 Task: Find connections with filter location Cândido Mota with filter topic #Projectmanagements with filter profile language French with filter current company Moneycontrol.com with filter school Orissa University of Agriculture and Technology with filter industry Utilities with filter service category Typing with filter keywords title Fast Food Worker
Action: Mouse moved to (514, 138)
Screenshot: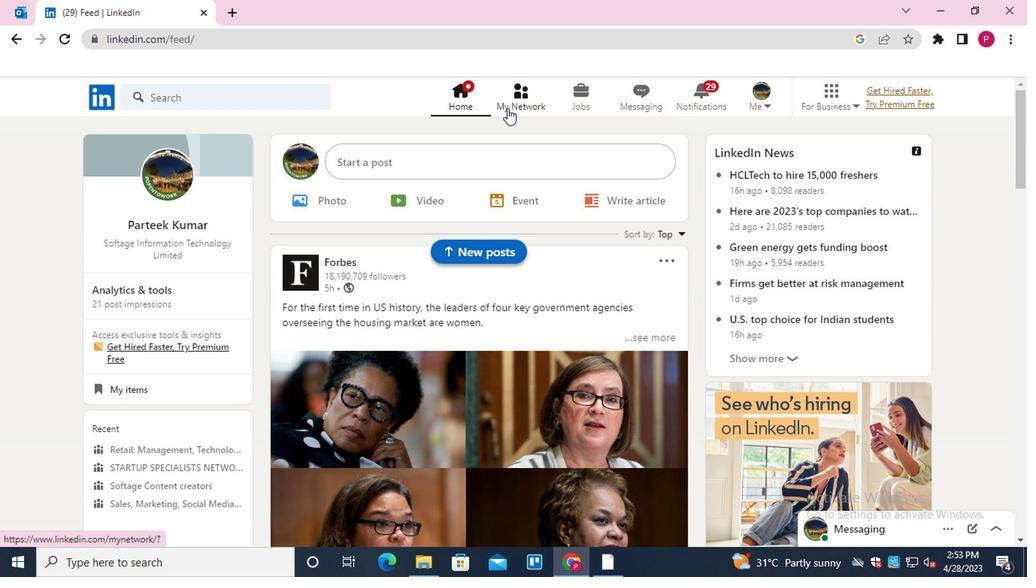 
Action: Mouse pressed left at (514, 138)
Screenshot: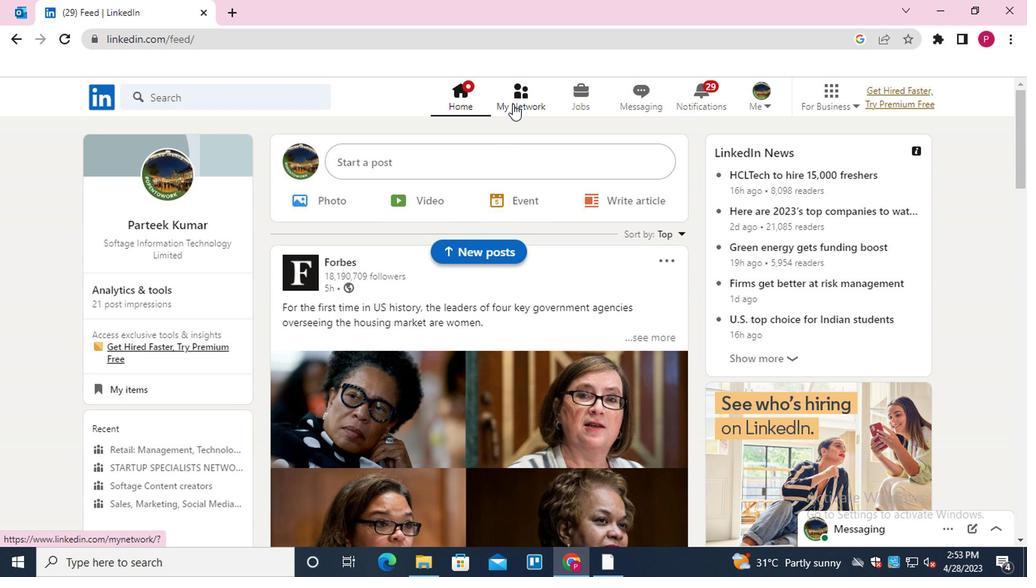 
Action: Mouse moved to (288, 207)
Screenshot: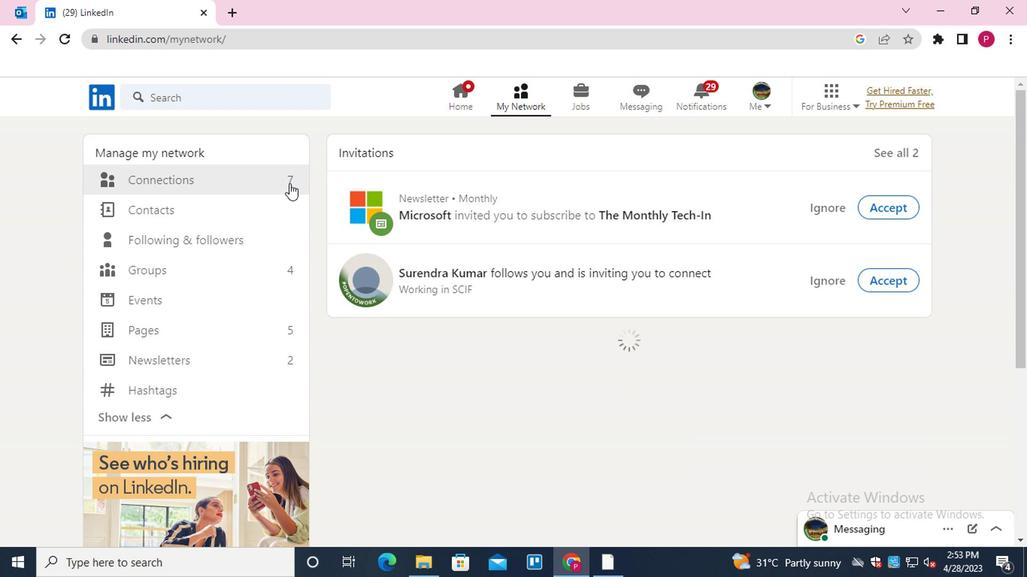 
Action: Mouse pressed left at (288, 207)
Screenshot: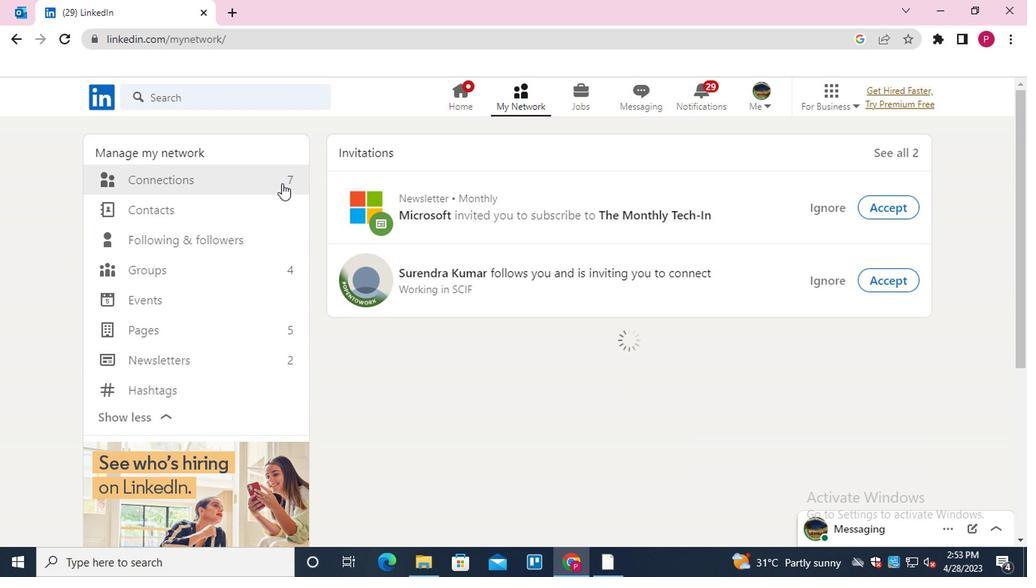 
Action: Mouse moved to (629, 201)
Screenshot: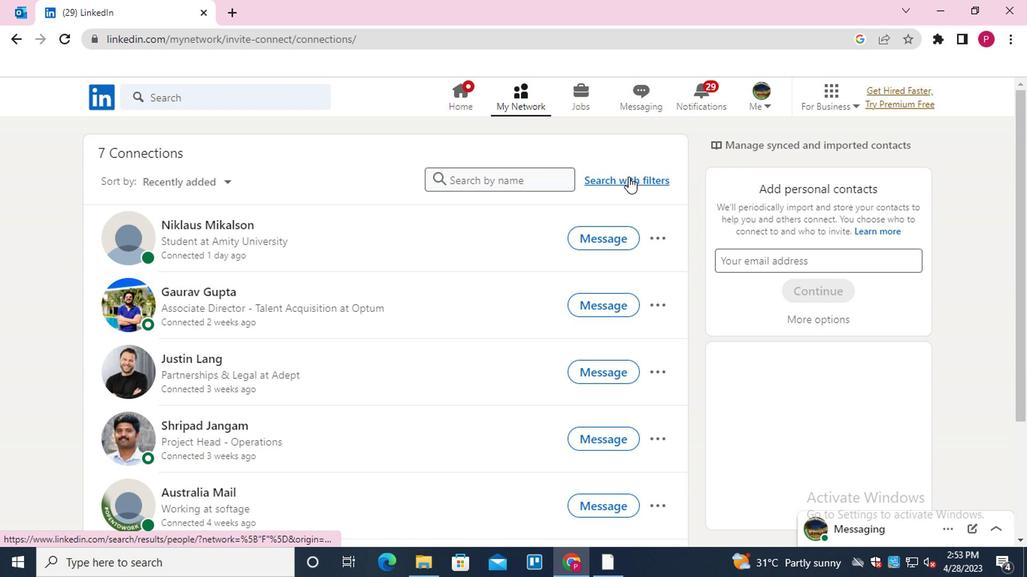
Action: Mouse pressed left at (629, 201)
Screenshot: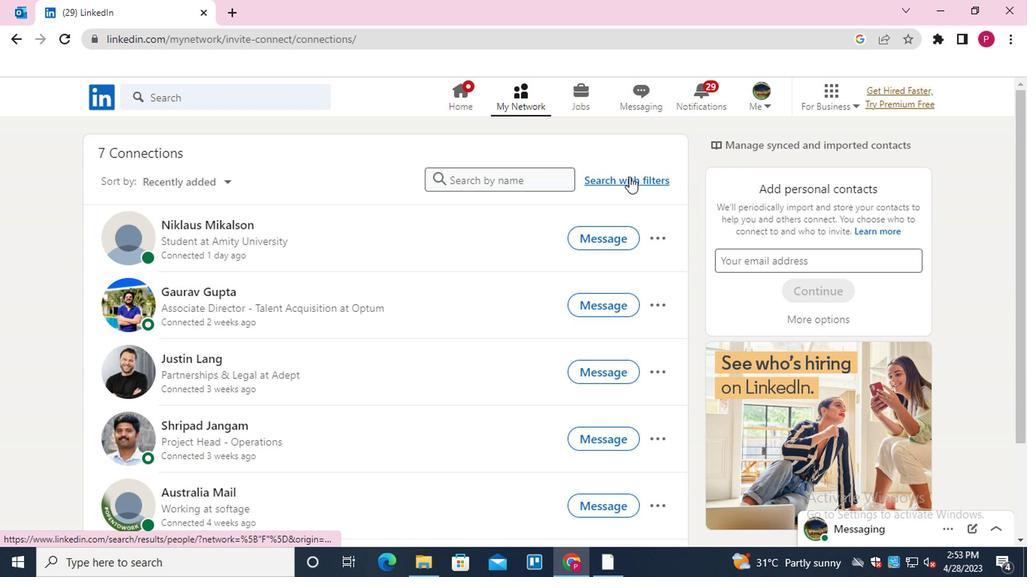 
Action: Key pressed <Key.shift><Key.shift><Key.shift><Key.shift><Key.shift><Key.shift><Key.shift><Key.shift><Key.shift><Key.shift><Key.shift><Key.shift>
Screenshot: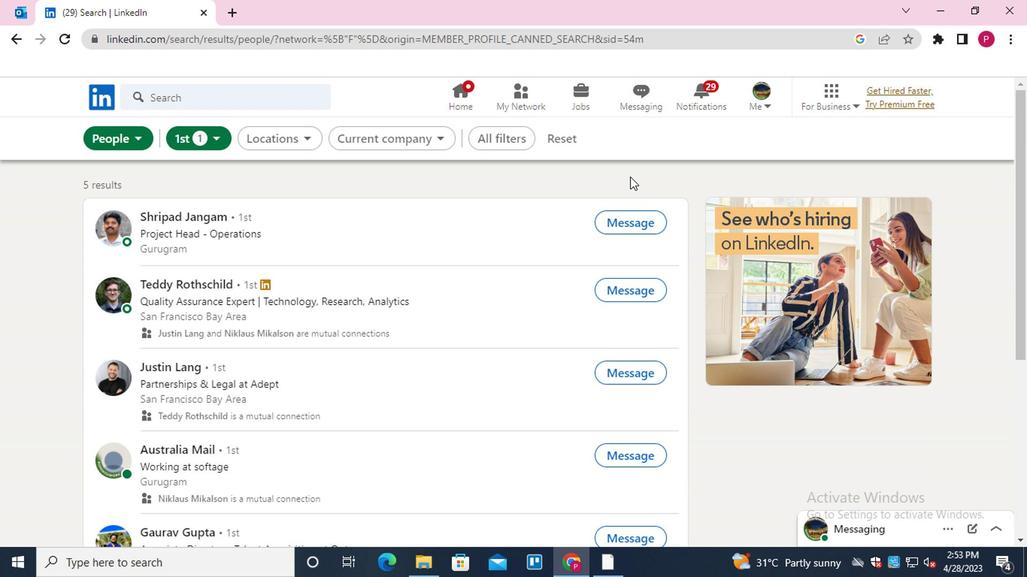 
Action: Mouse moved to (562, 165)
Screenshot: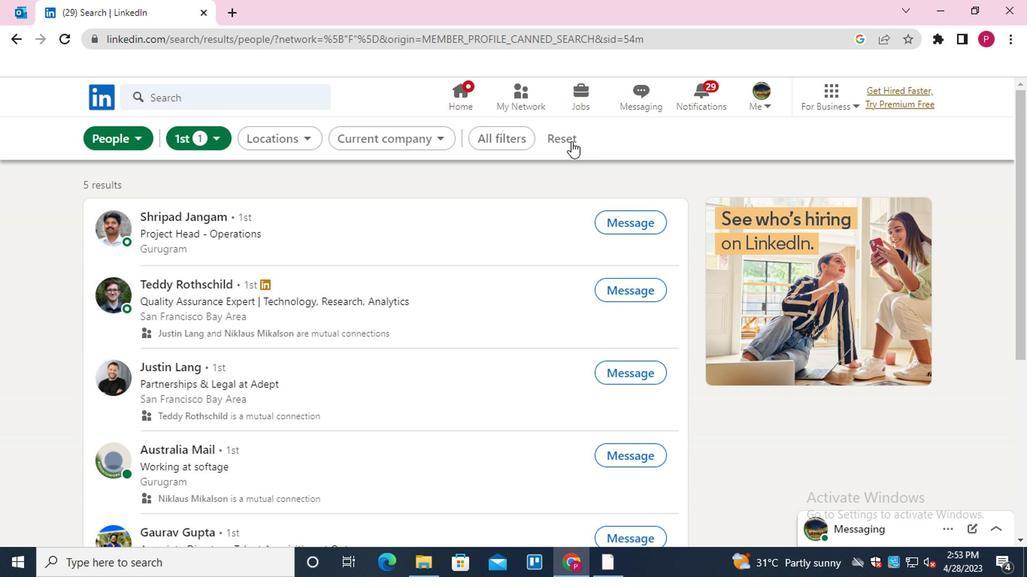 
Action: Mouse pressed left at (562, 165)
Screenshot: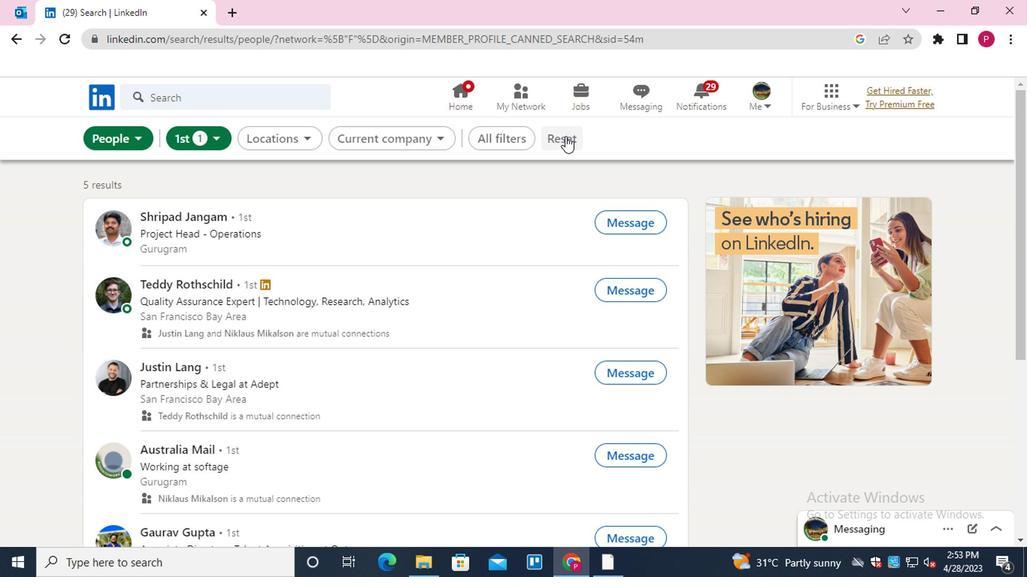 
Action: Mouse moved to (542, 170)
Screenshot: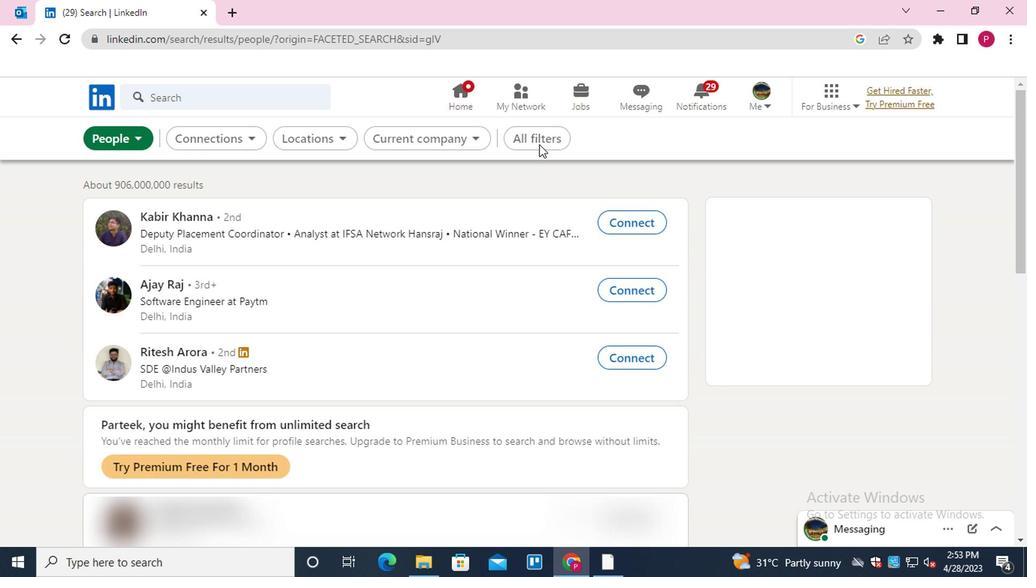 
Action: Mouse pressed left at (542, 170)
Screenshot: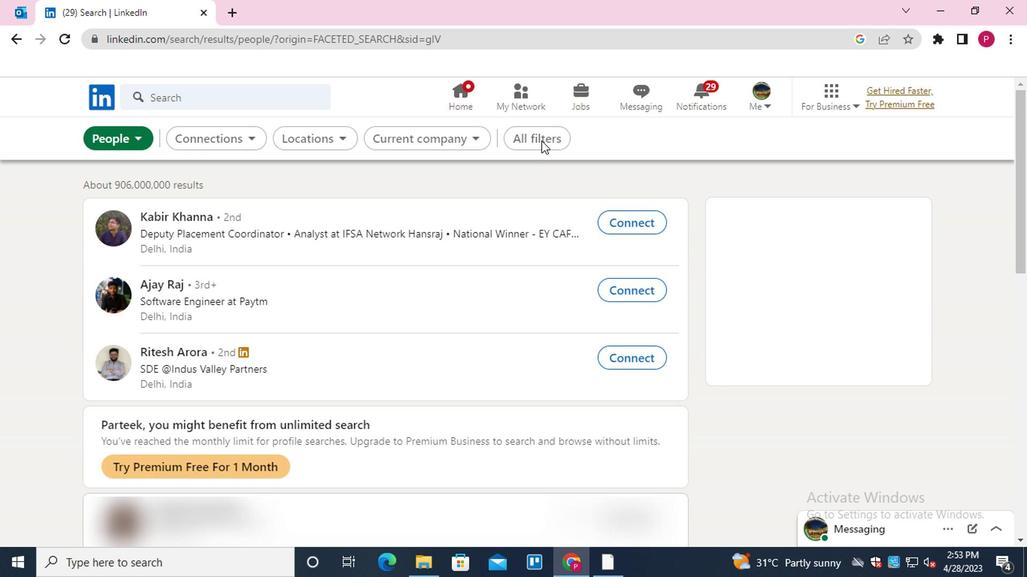 
Action: Mouse moved to (694, 344)
Screenshot: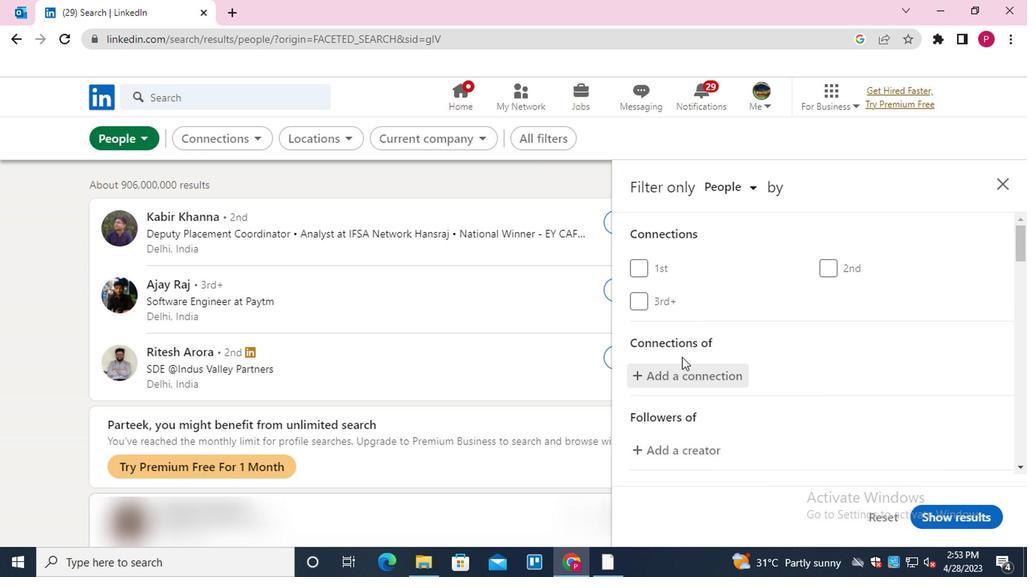 
Action: Mouse scrolled (694, 343) with delta (0, 0)
Screenshot: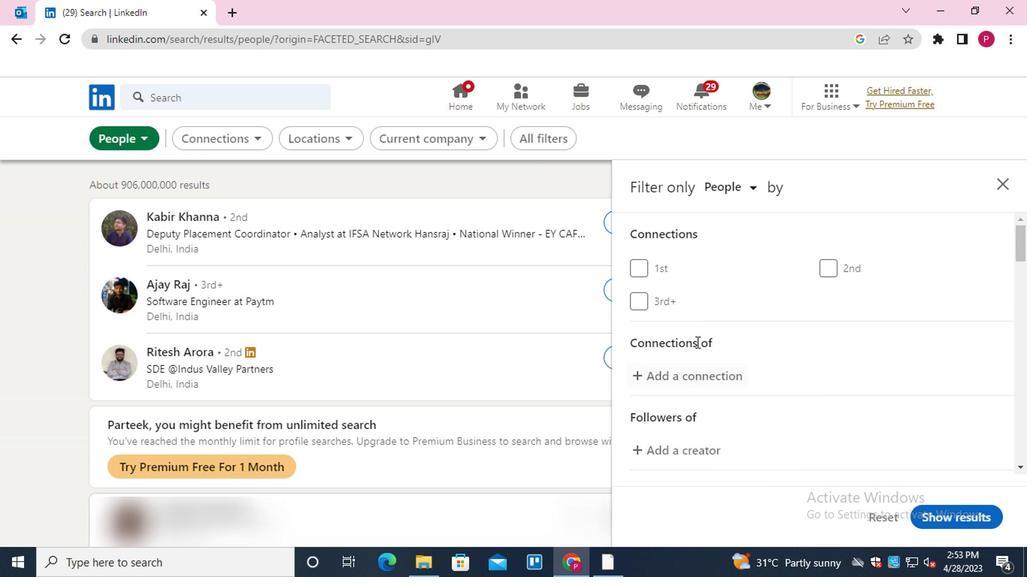 
Action: Mouse scrolled (694, 343) with delta (0, 0)
Screenshot: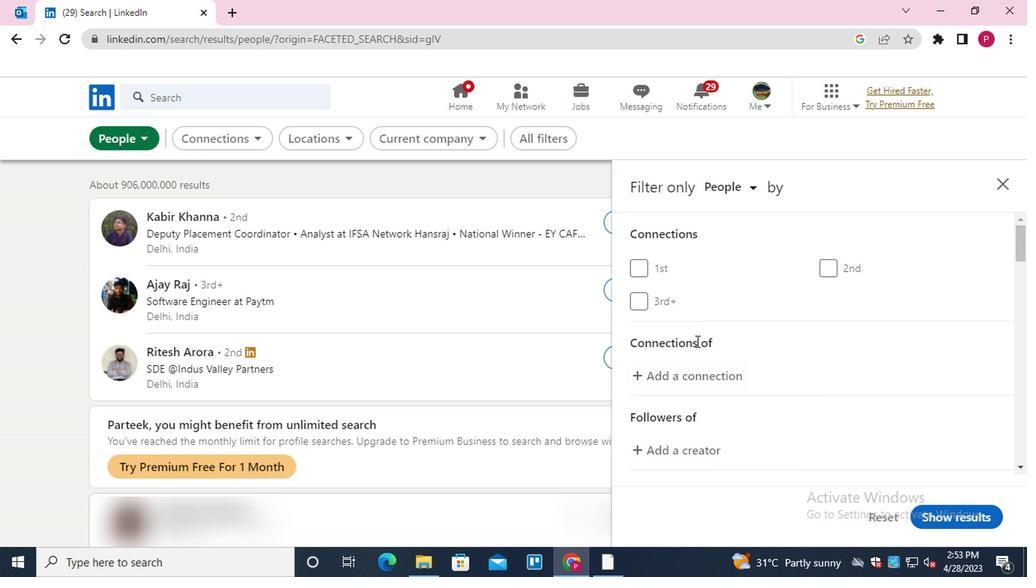 
Action: Mouse moved to (697, 344)
Screenshot: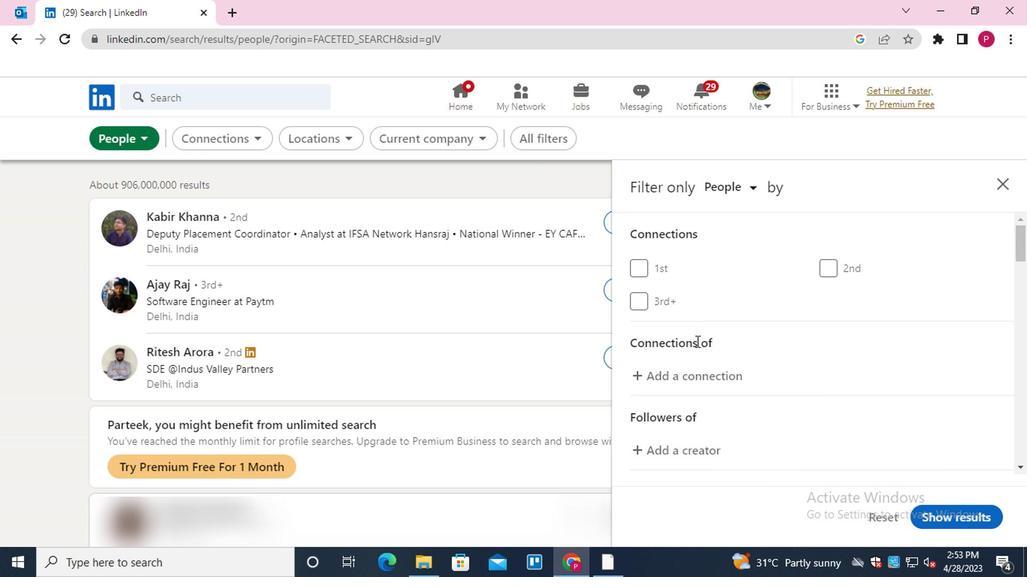
Action: Mouse scrolled (697, 343) with delta (0, 0)
Screenshot: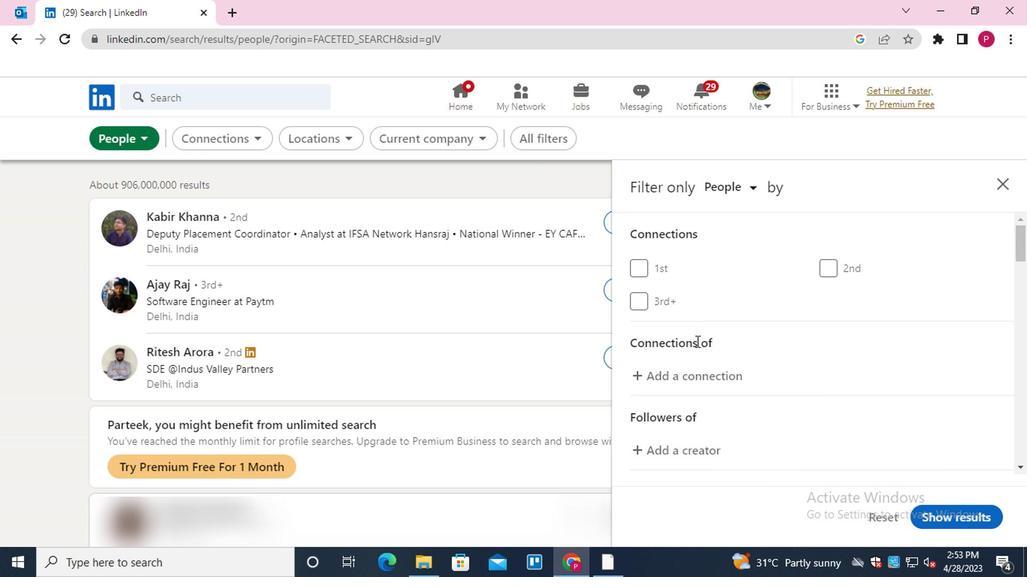 
Action: Mouse moved to (900, 367)
Screenshot: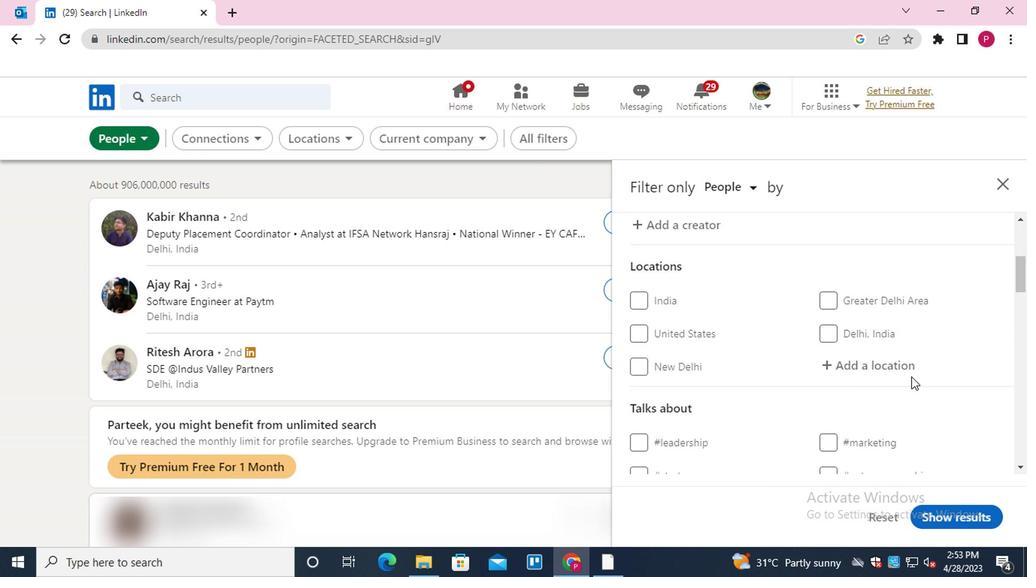 
Action: Mouse pressed left at (900, 367)
Screenshot: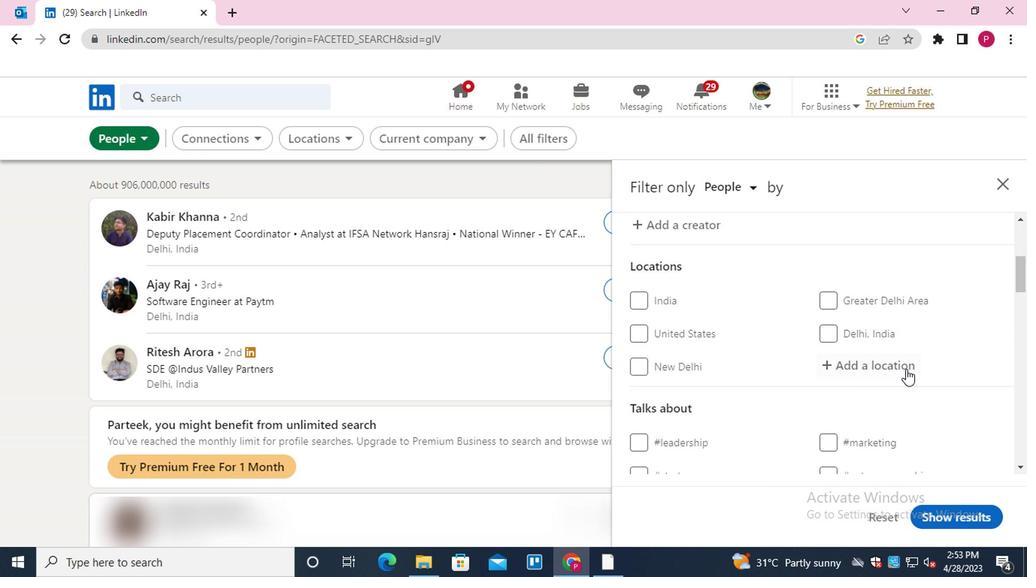 
Action: Key pressed <Key.shift><Key.shift><Key.shift><Key.shift><Key.shift><Key.shift><Key.shift>CANDIDO<Key.down><Key.down><Key.down><Key.enter>
Screenshot: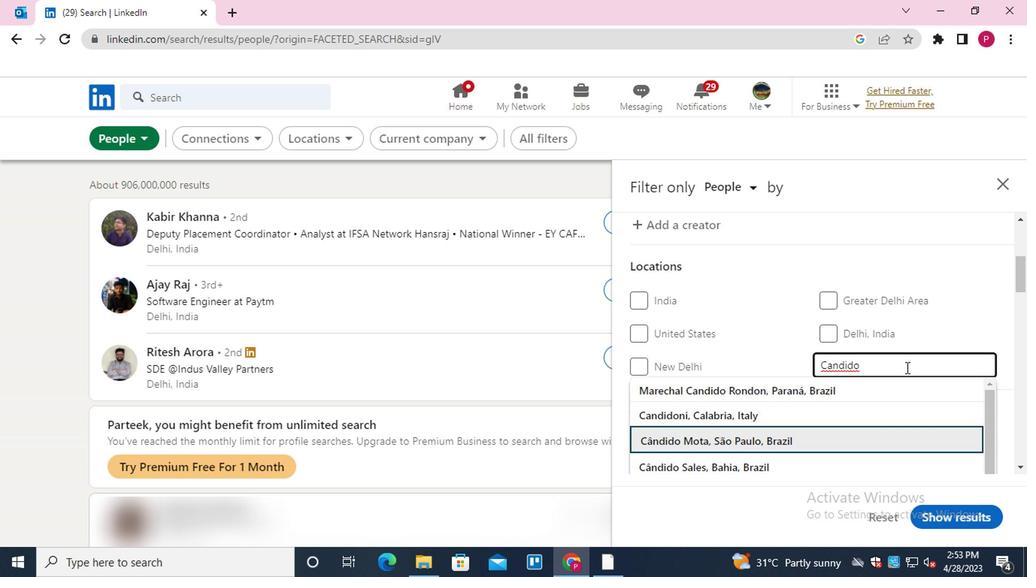 
Action: Mouse moved to (858, 364)
Screenshot: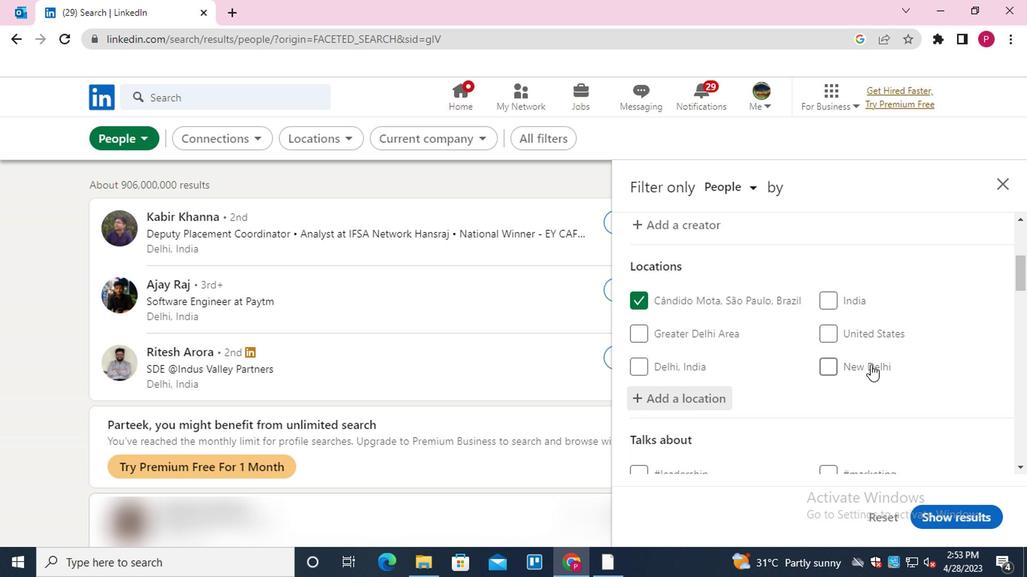 
Action: Mouse scrolled (858, 363) with delta (0, 0)
Screenshot: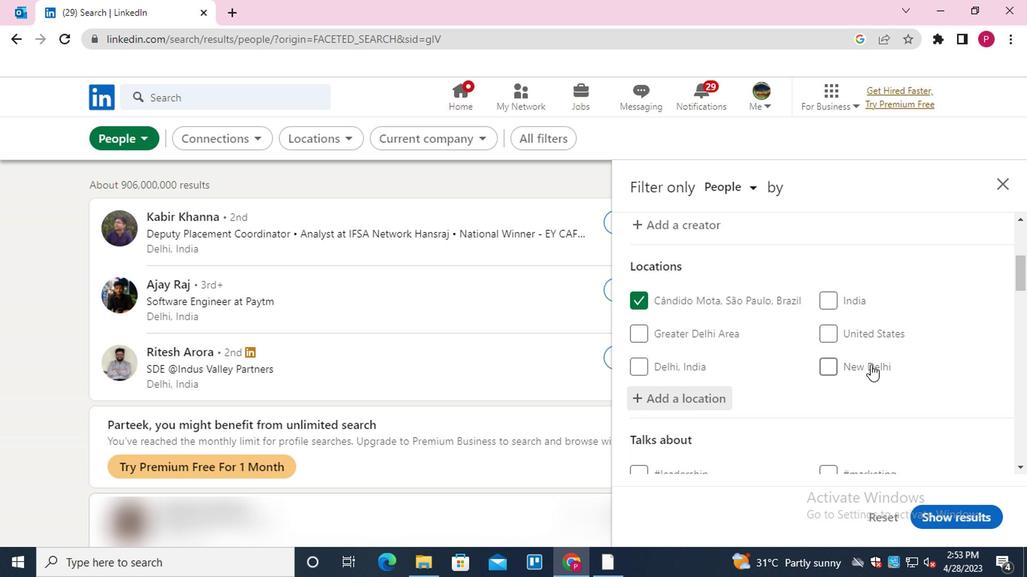 
Action: Mouse moved to (853, 363)
Screenshot: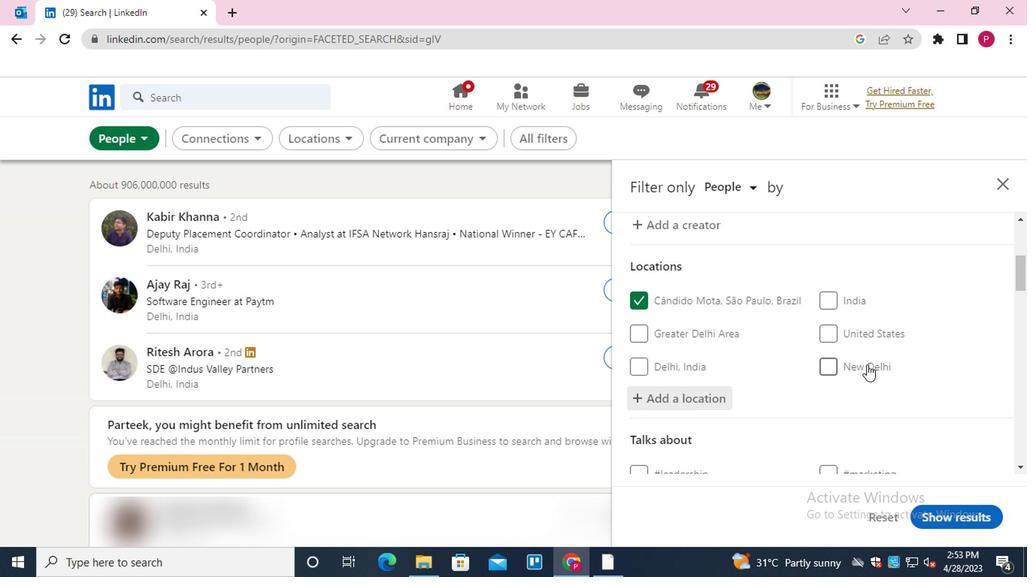 
Action: Mouse scrolled (853, 363) with delta (0, 0)
Screenshot: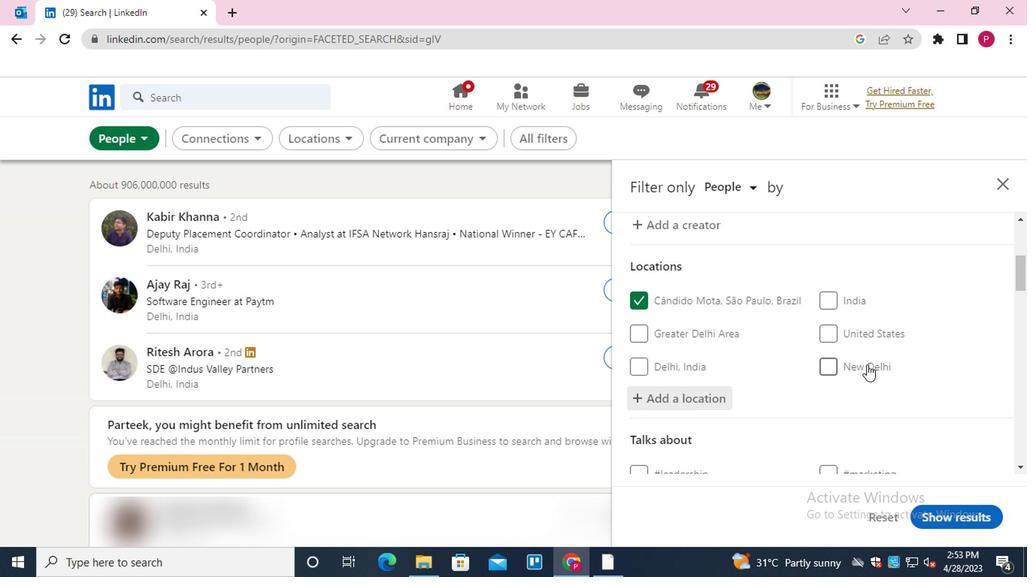 
Action: Mouse moved to (844, 359)
Screenshot: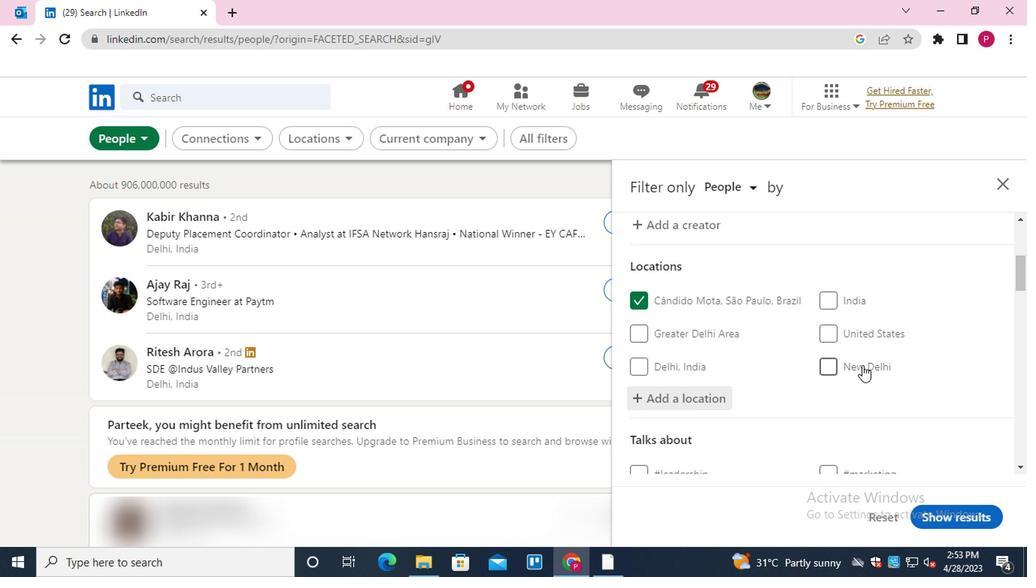 
Action: Mouse scrolled (844, 358) with delta (0, 0)
Screenshot: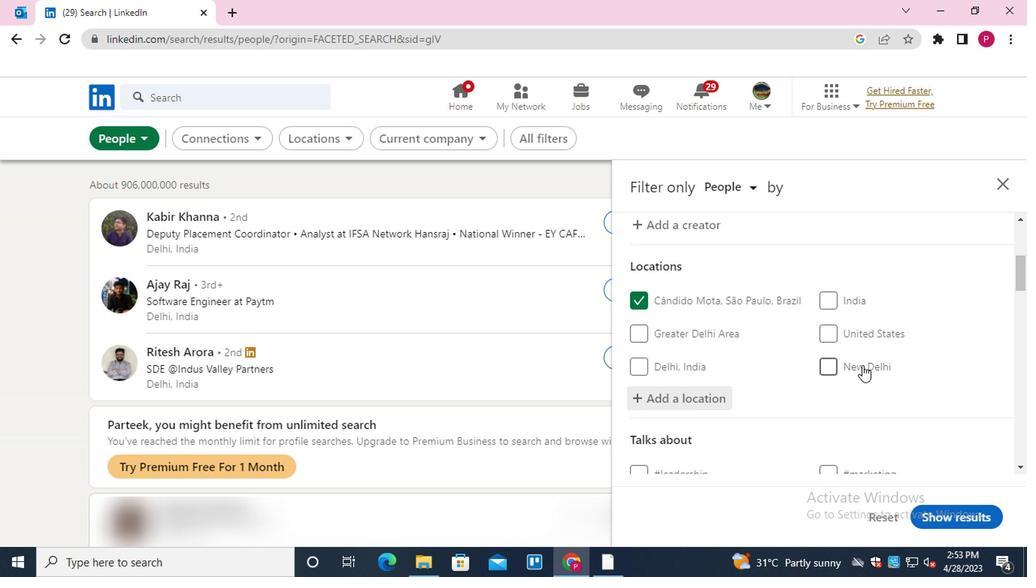 
Action: Mouse moved to (844, 317)
Screenshot: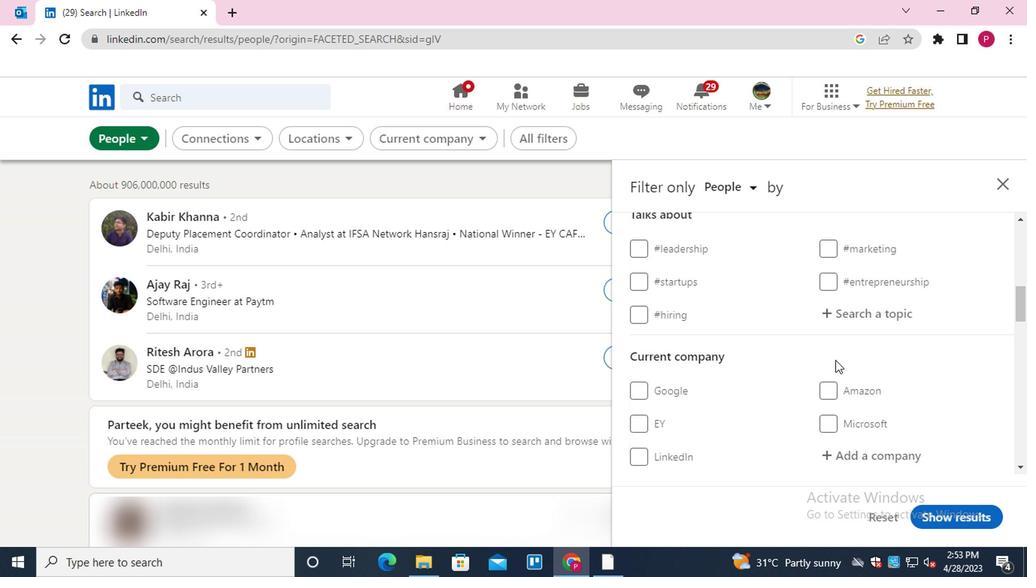
Action: Mouse pressed left at (844, 317)
Screenshot: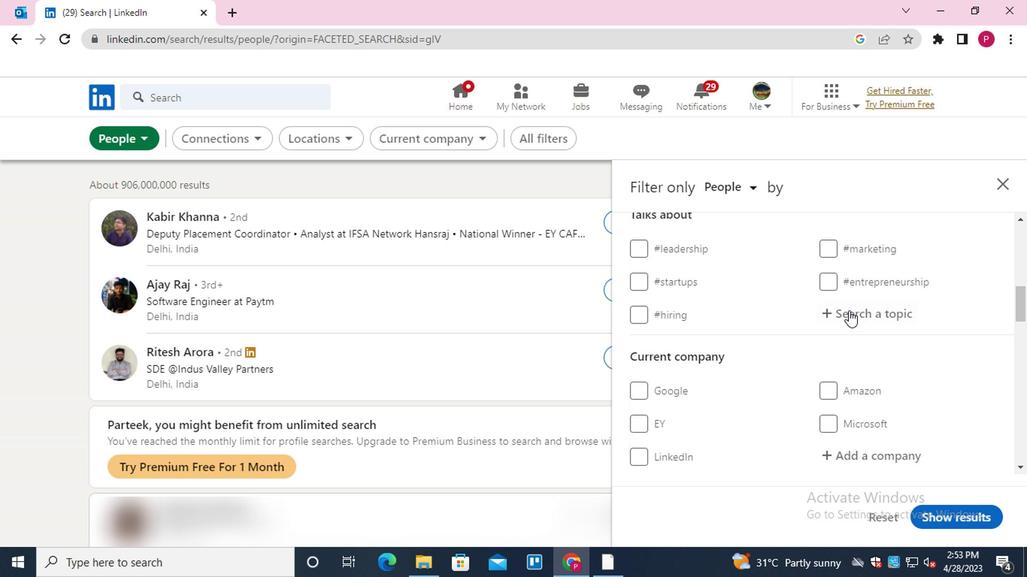 
Action: Key pressed PROJECT<Key.down><Key.down><Key.enter>
Screenshot: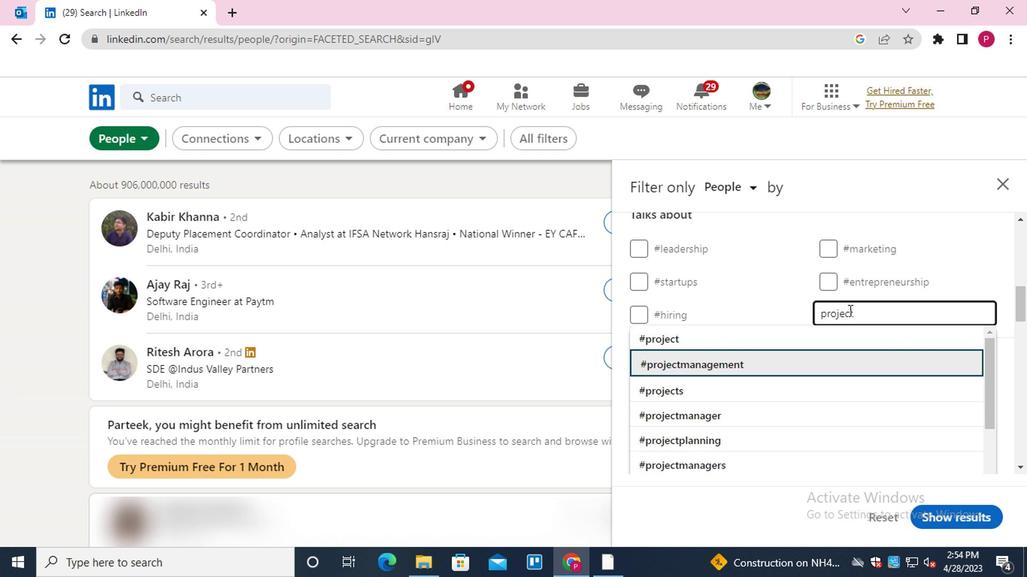 
Action: Mouse moved to (822, 336)
Screenshot: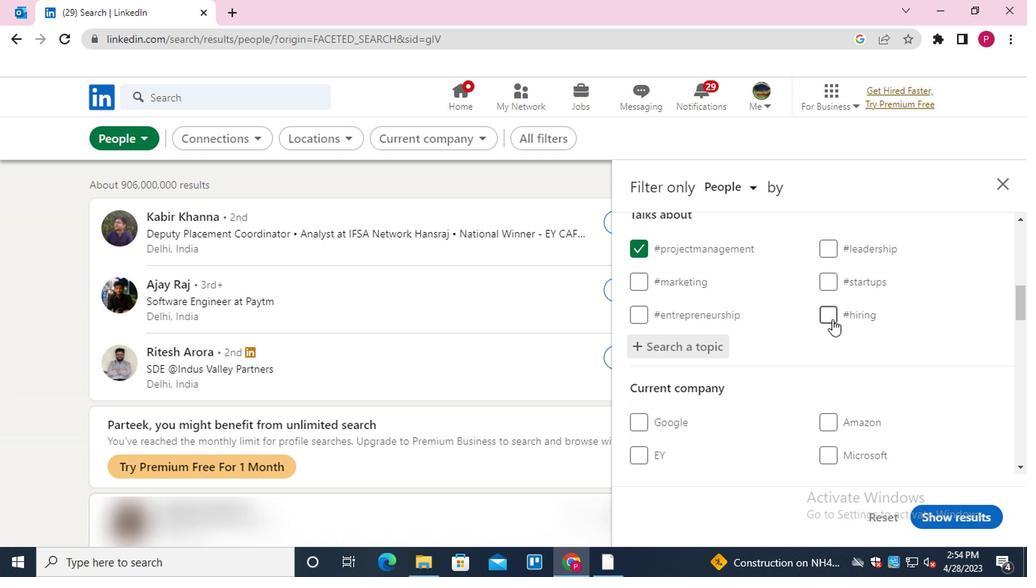 
Action: Mouse scrolled (822, 335) with delta (0, -1)
Screenshot: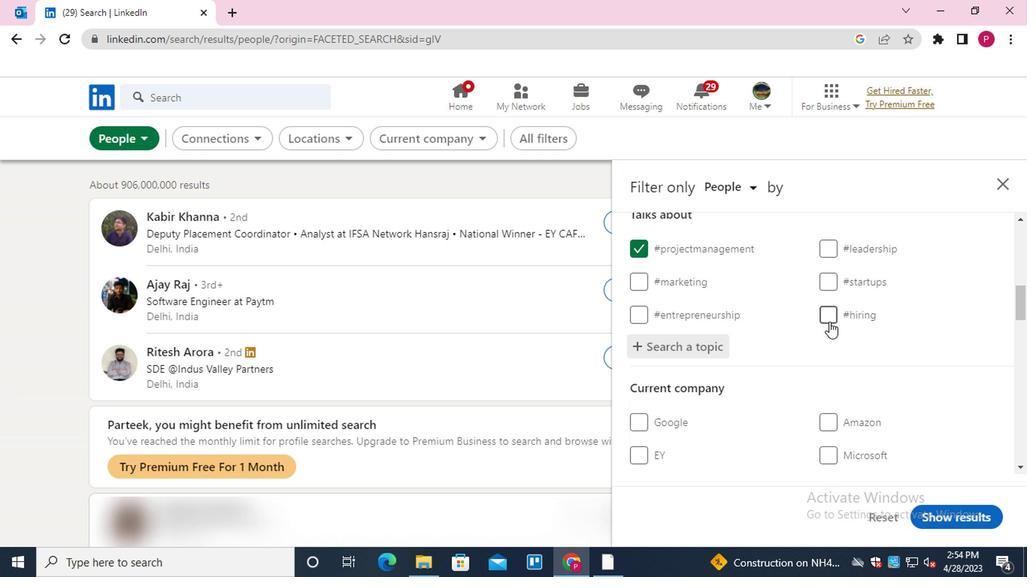
Action: Mouse scrolled (822, 335) with delta (0, -1)
Screenshot: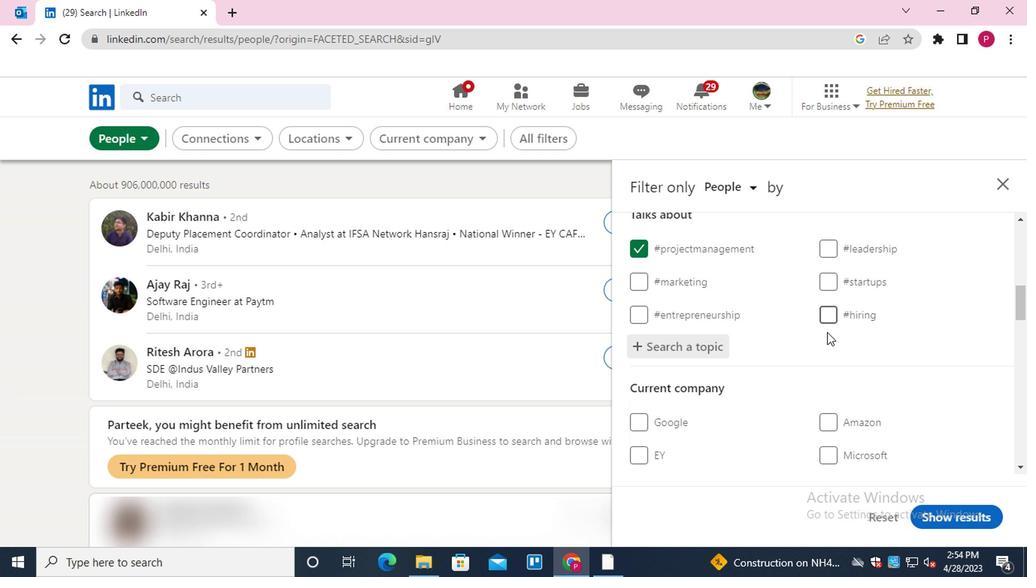 
Action: Mouse moved to (803, 341)
Screenshot: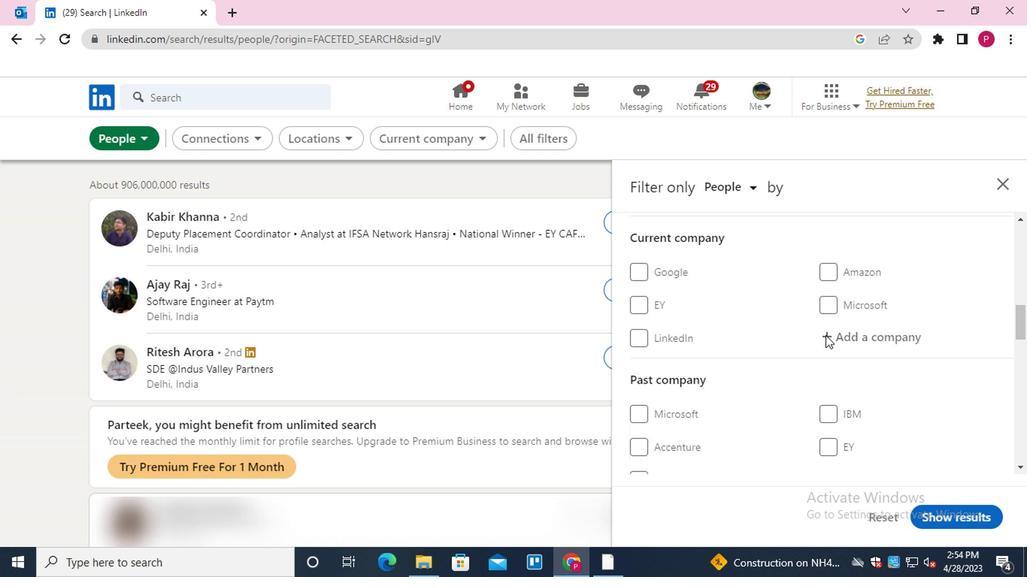 
Action: Mouse scrolled (803, 340) with delta (0, 0)
Screenshot: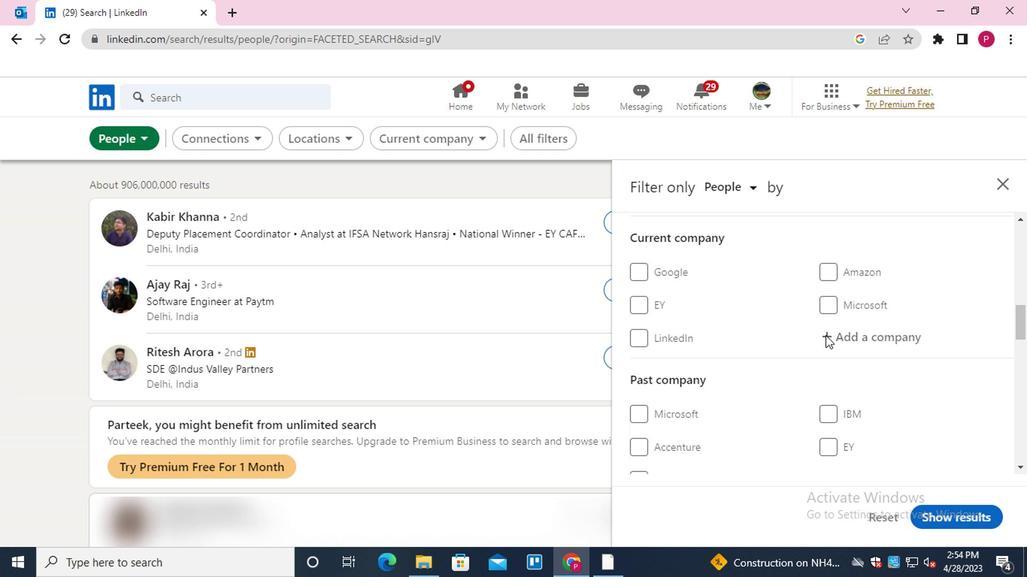 
Action: Mouse scrolled (803, 340) with delta (0, 0)
Screenshot: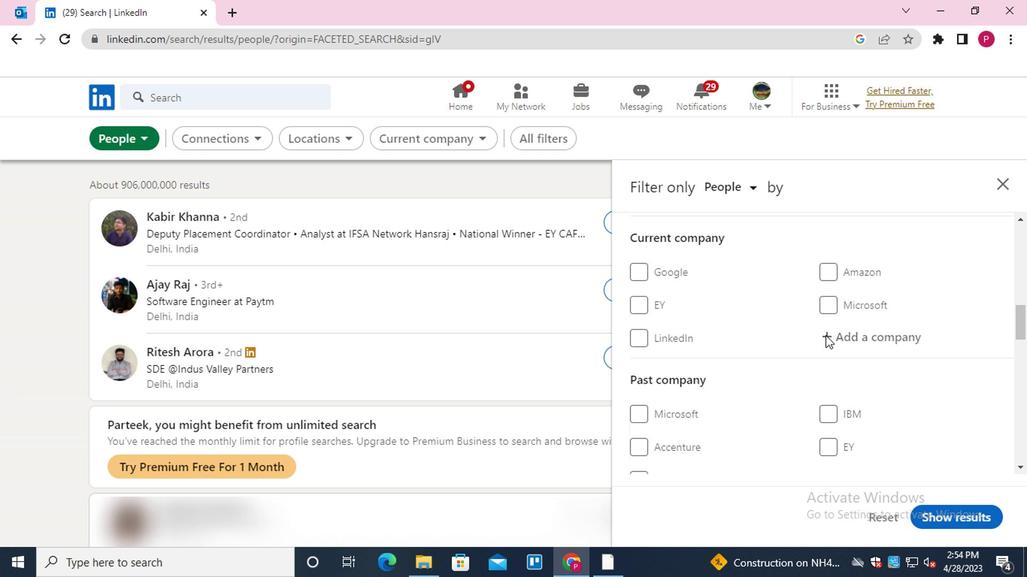 
Action: Mouse scrolled (803, 340) with delta (0, 0)
Screenshot: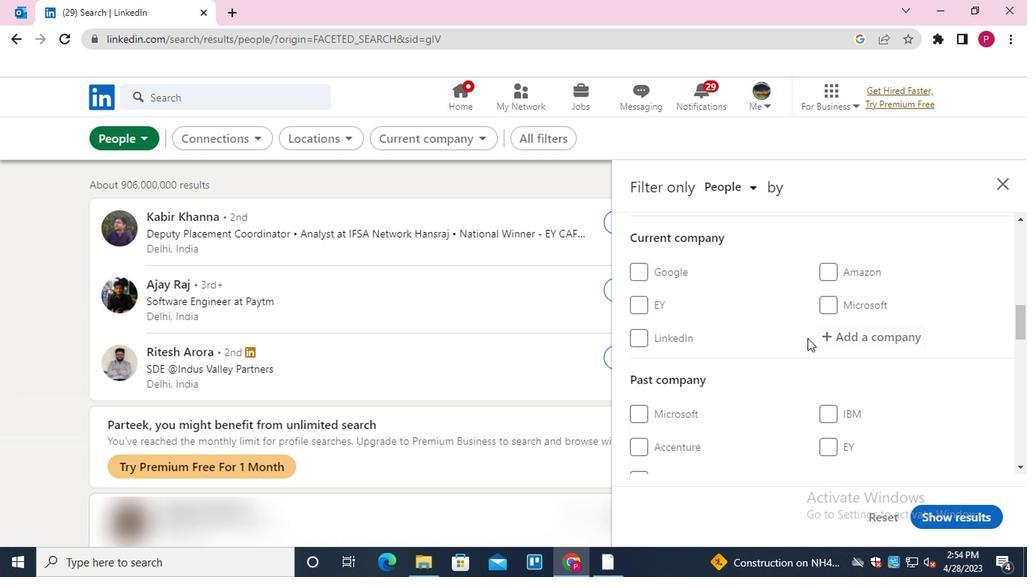 
Action: Mouse scrolled (803, 340) with delta (0, 0)
Screenshot: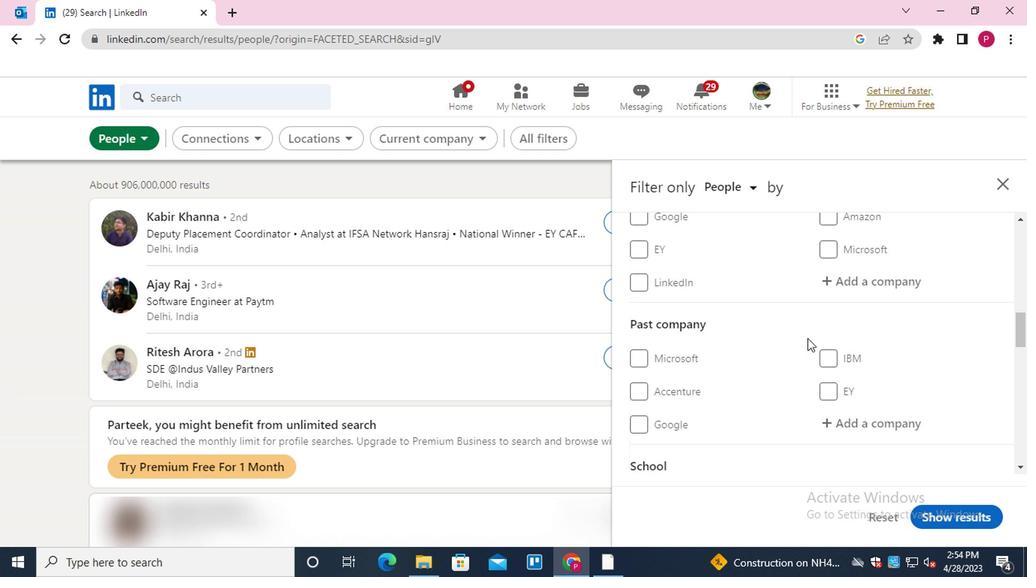 
Action: Mouse scrolled (803, 340) with delta (0, 0)
Screenshot: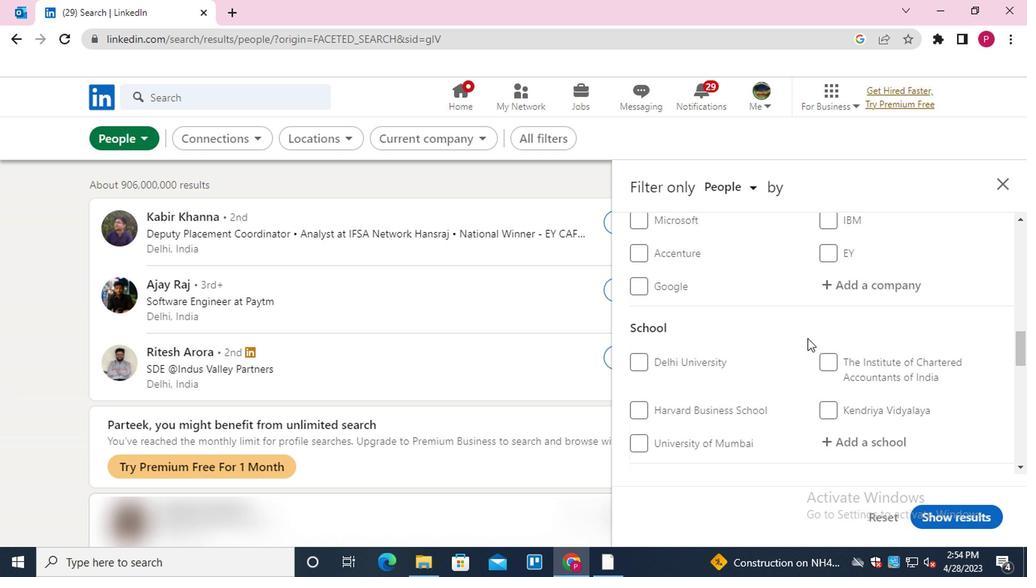 
Action: Mouse scrolled (803, 340) with delta (0, 0)
Screenshot: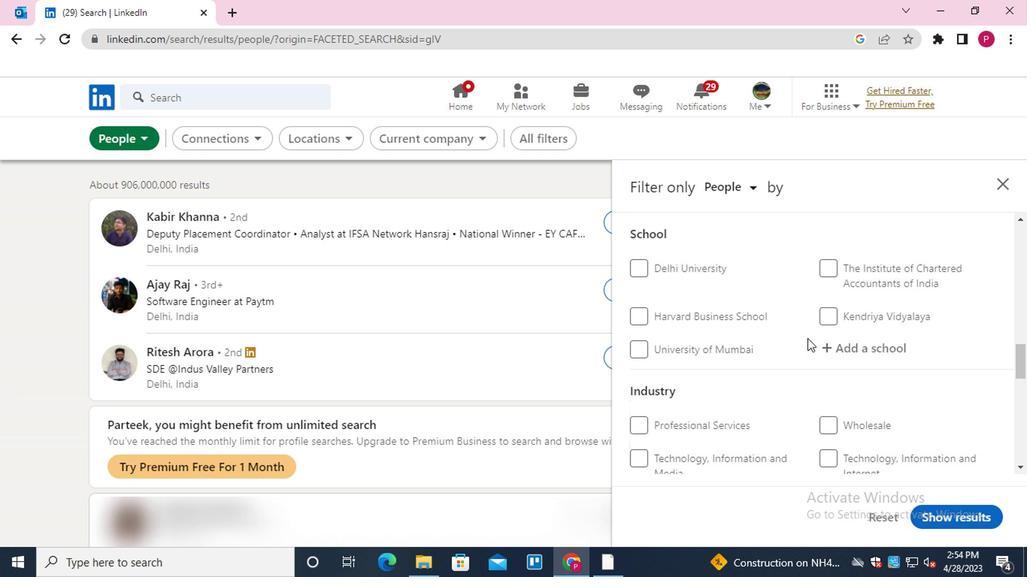 
Action: Mouse moved to (757, 357)
Screenshot: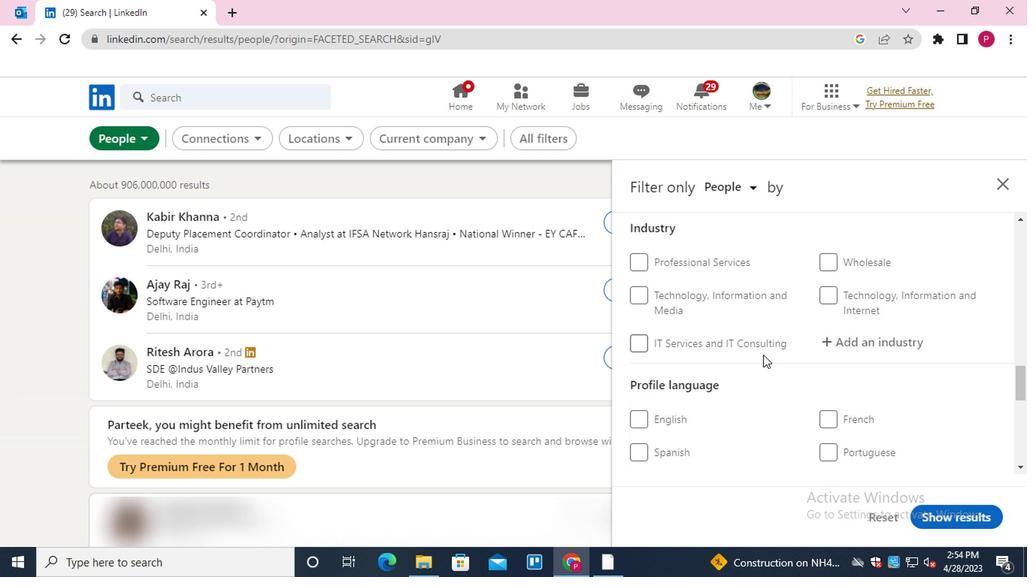 
Action: Mouse scrolled (757, 356) with delta (0, -1)
Screenshot: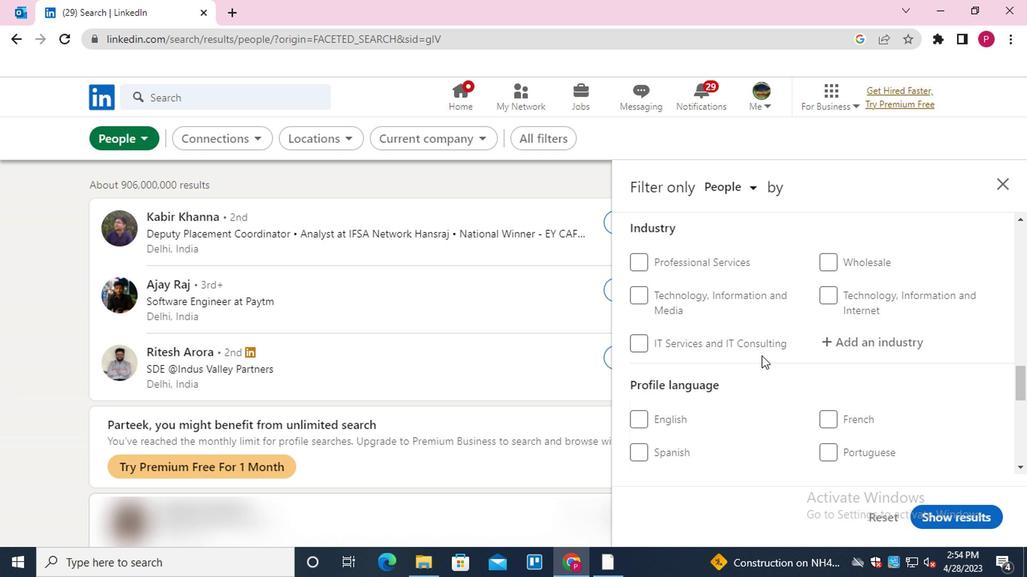 
Action: Mouse moved to (756, 357)
Screenshot: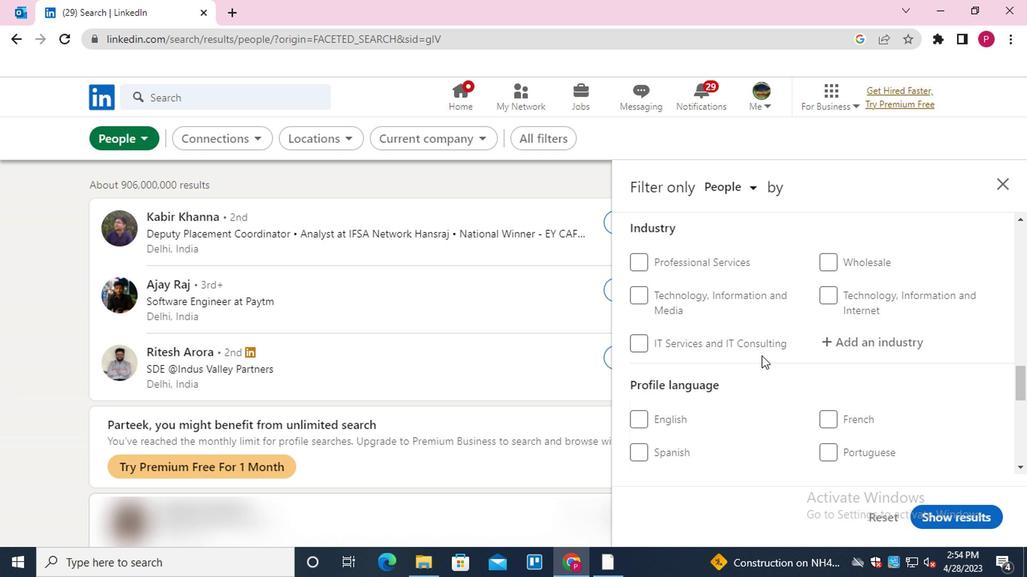 
Action: Mouse scrolled (756, 357) with delta (0, 0)
Screenshot: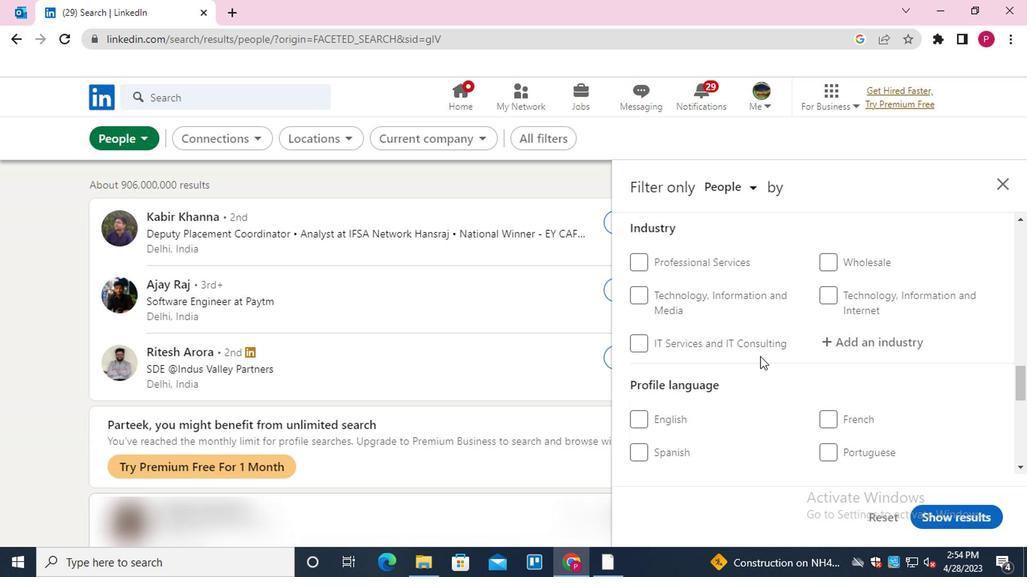 
Action: Mouse moved to (821, 280)
Screenshot: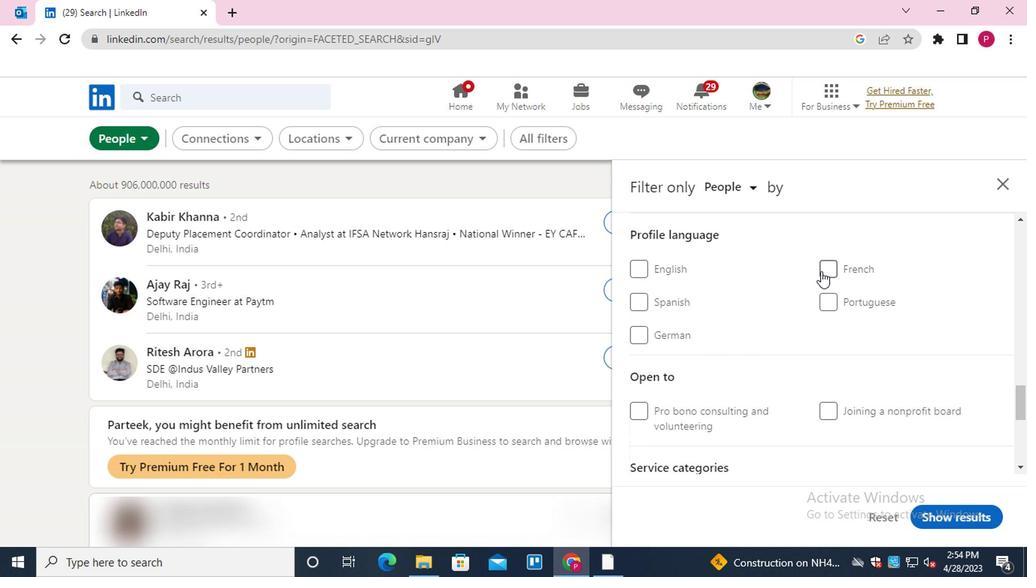 
Action: Mouse pressed left at (821, 280)
Screenshot: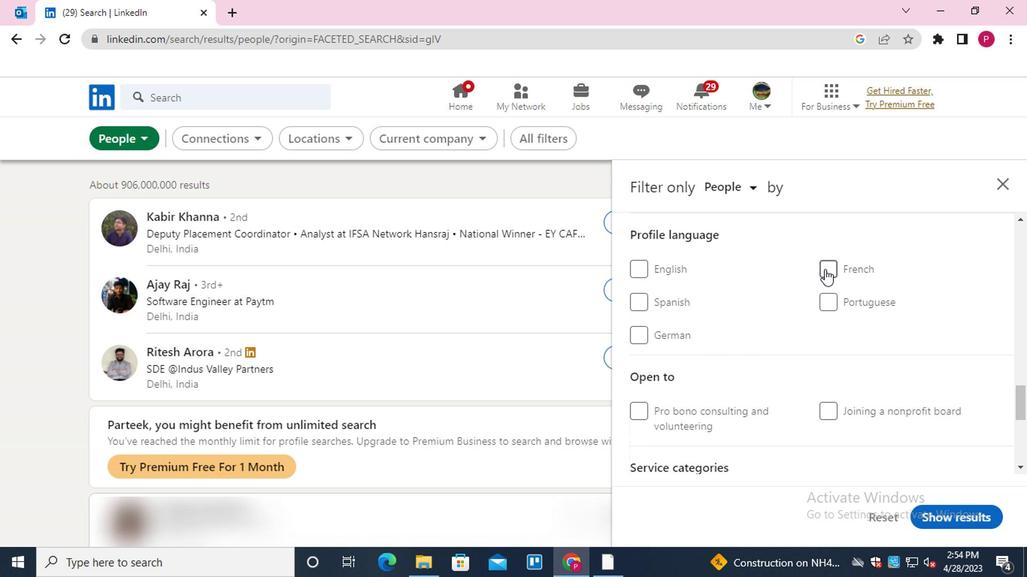 
Action: Mouse moved to (753, 325)
Screenshot: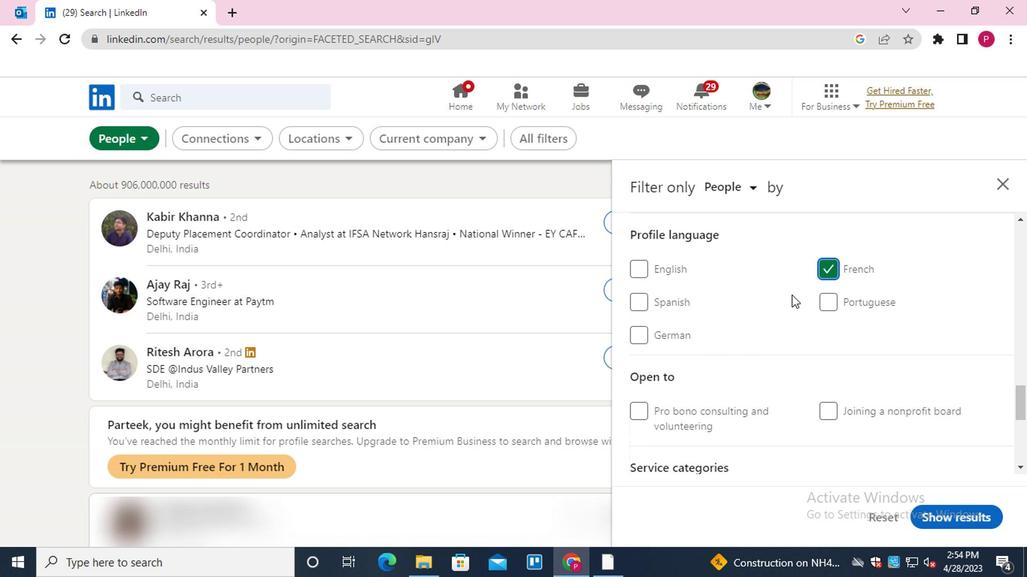 
Action: Mouse scrolled (753, 325) with delta (0, 0)
Screenshot: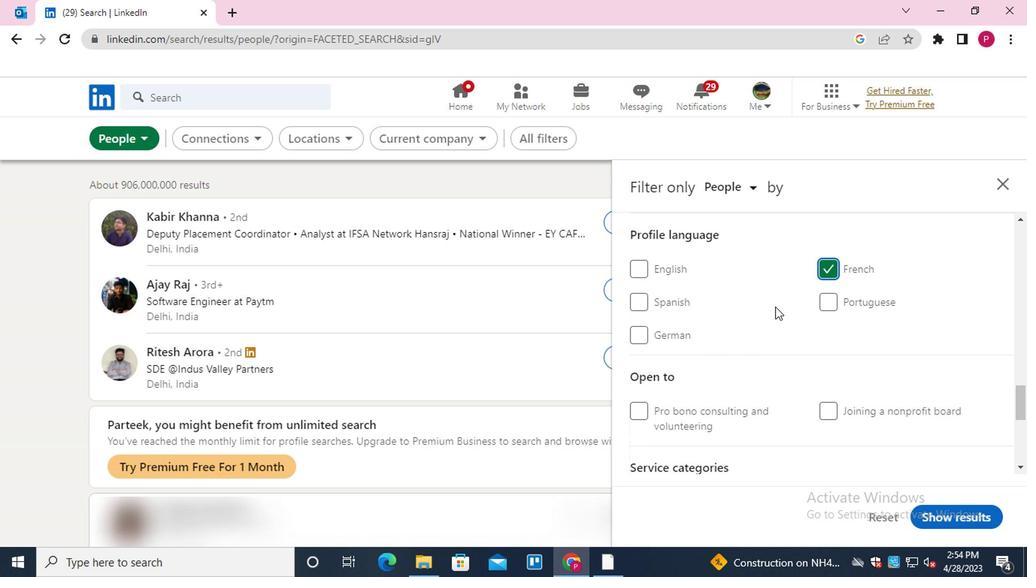 
Action: Mouse scrolled (753, 325) with delta (0, 0)
Screenshot: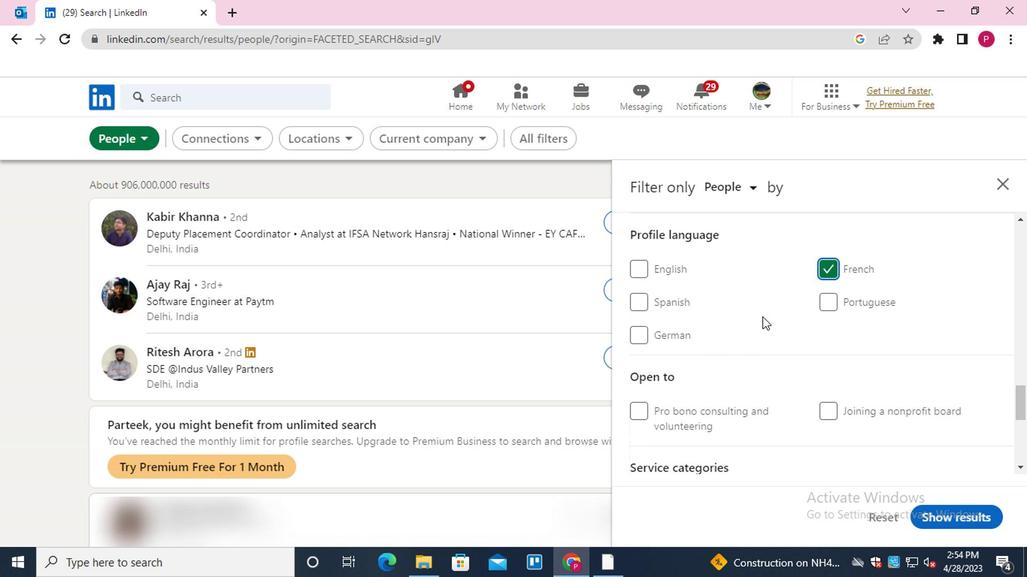 
Action: Mouse scrolled (753, 325) with delta (0, 0)
Screenshot: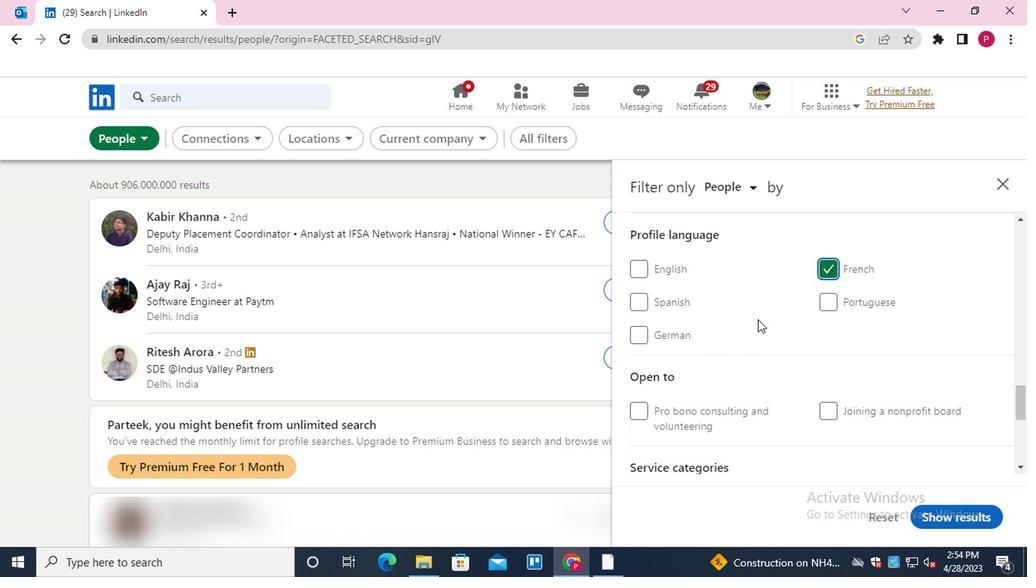 
Action: Mouse scrolled (753, 325) with delta (0, 0)
Screenshot: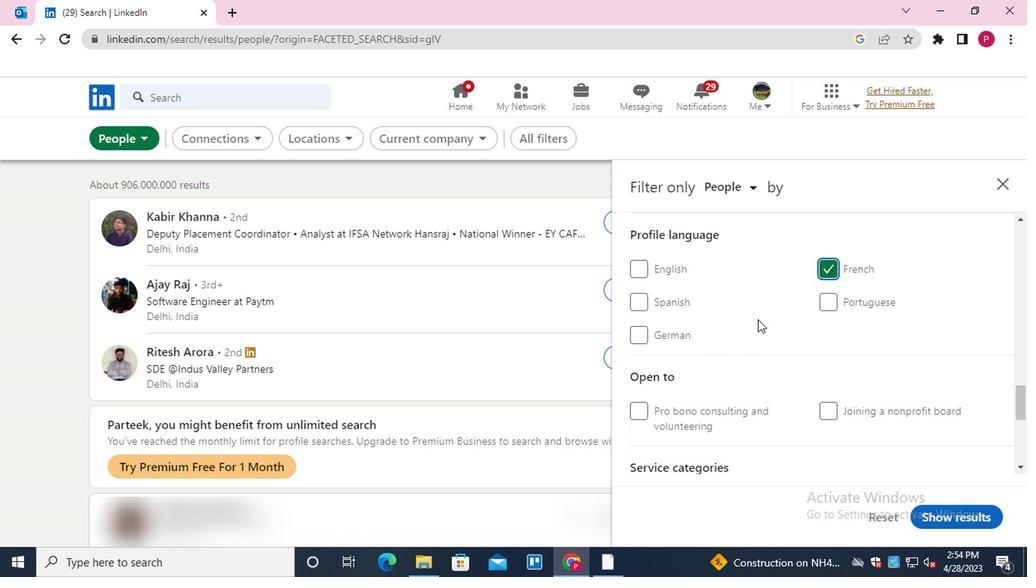 
Action: Mouse scrolled (753, 325) with delta (0, 0)
Screenshot: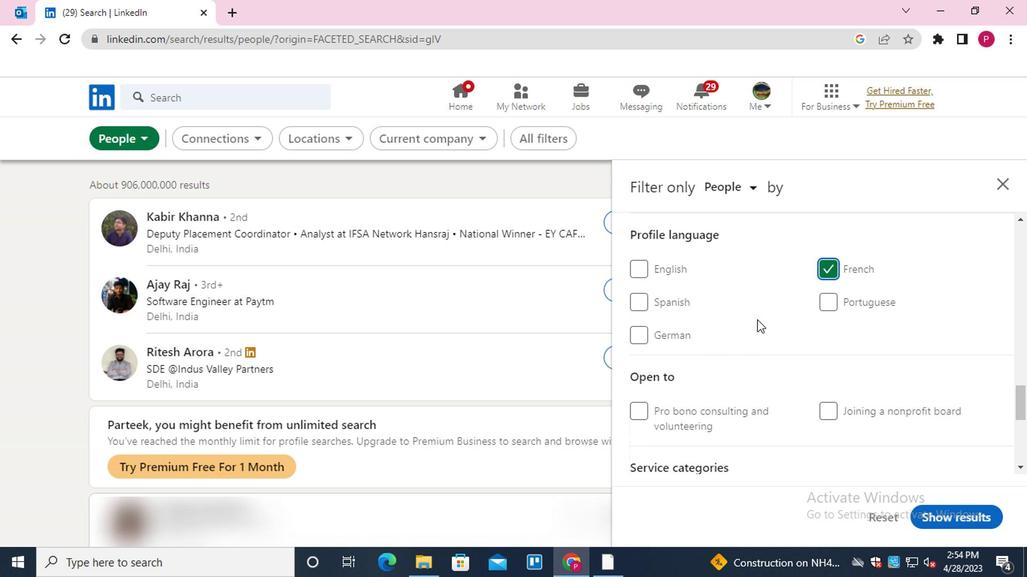 
Action: Mouse scrolled (753, 325) with delta (0, 0)
Screenshot: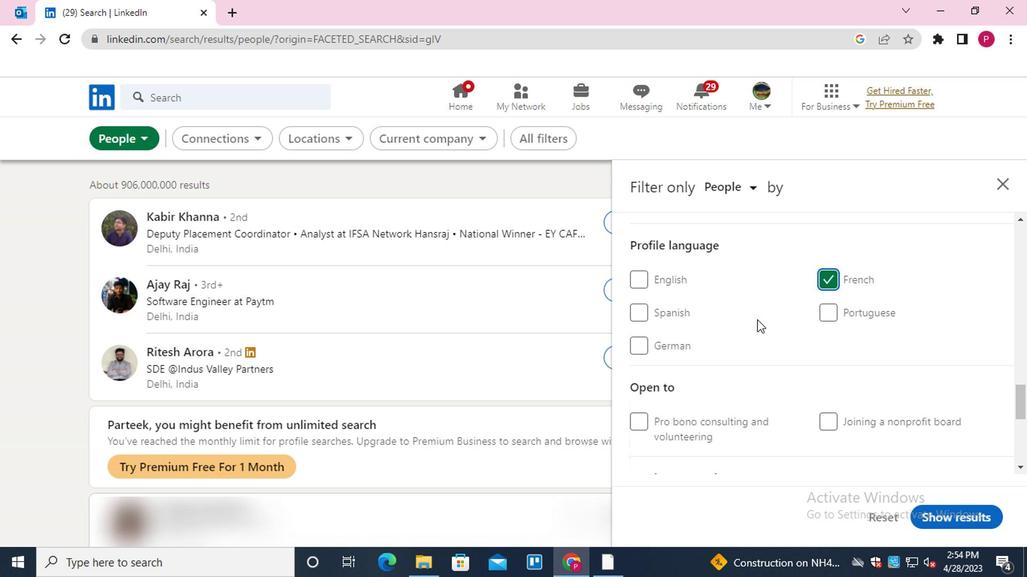 
Action: Mouse moved to (774, 333)
Screenshot: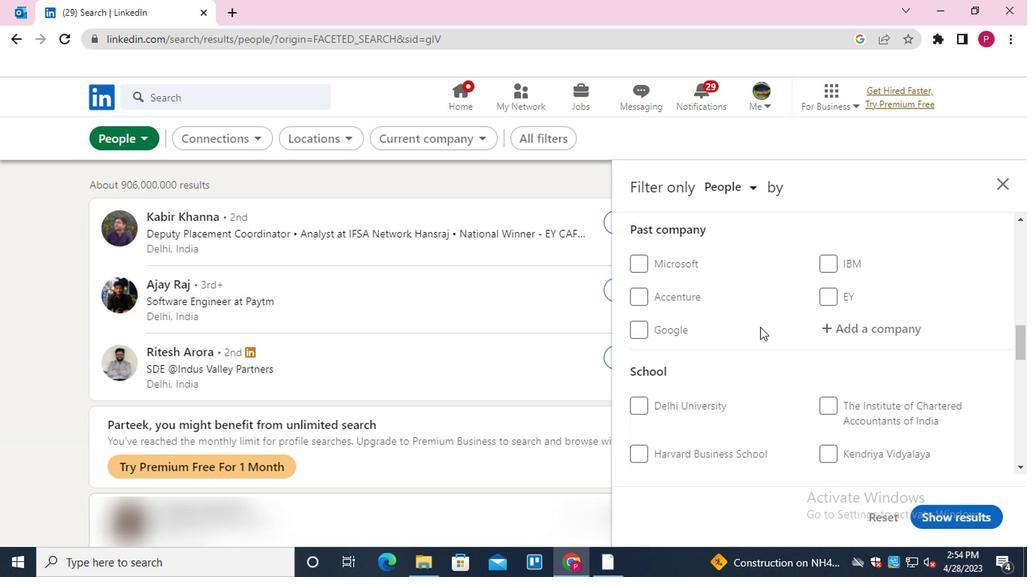 
Action: Mouse scrolled (774, 334) with delta (0, 0)
Screenshot: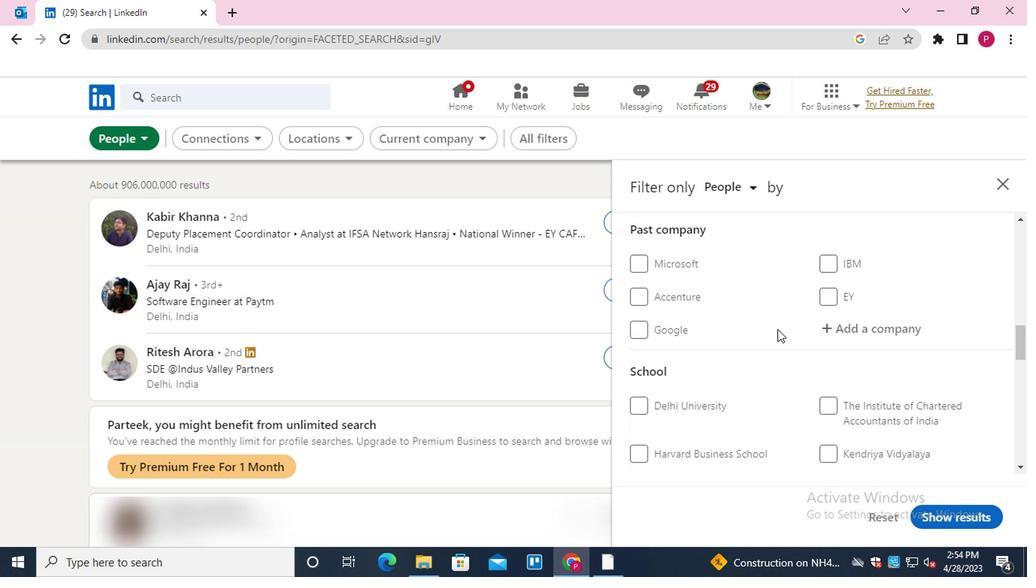 
Action: Mouse scrolled (774, 334) with delta (0, 0)
Screenshot: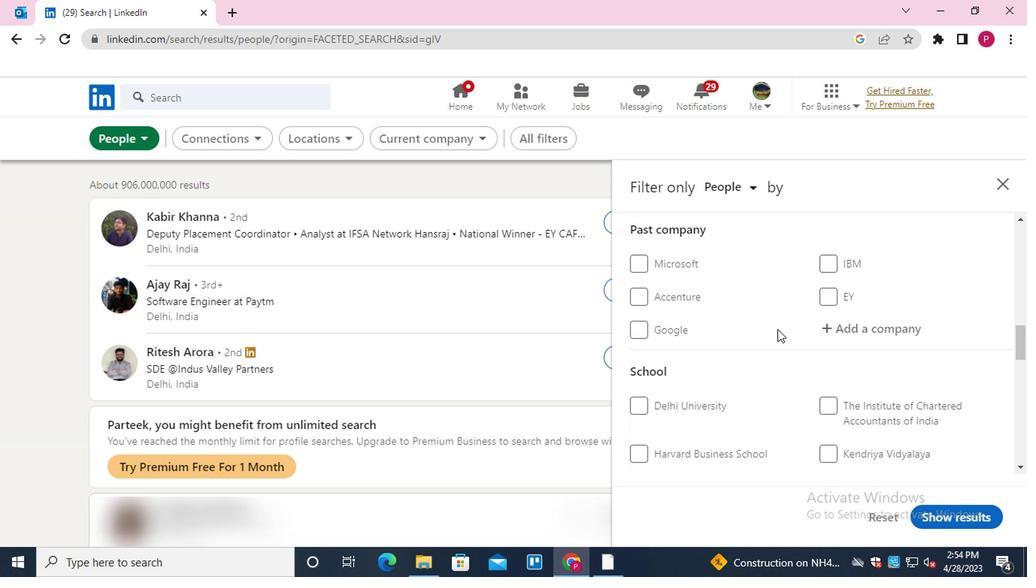 
Action: Mouse moved to (848, 338)
Screenshot: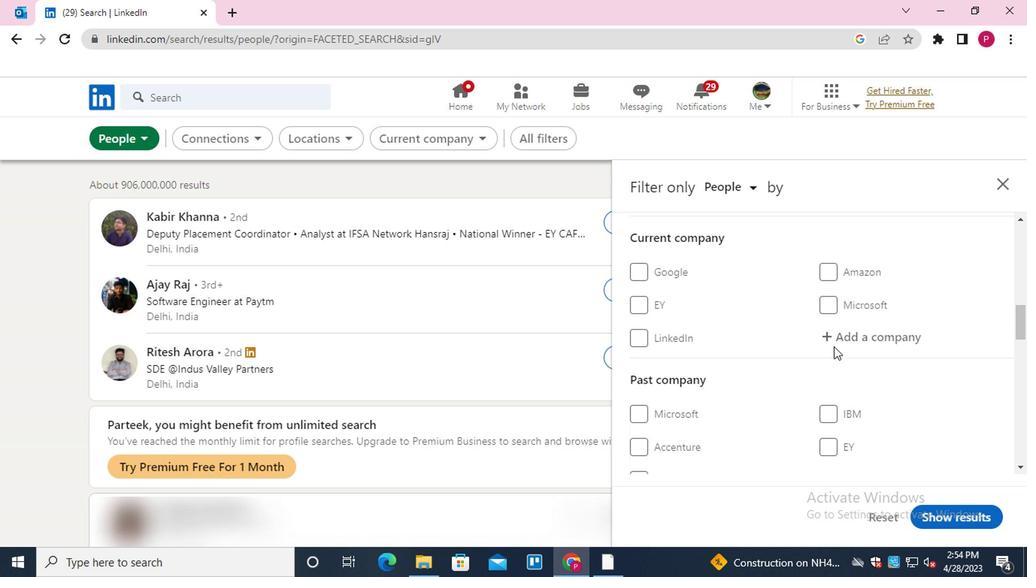 
Action: Mouse pressed left at (848, 338)
Screenshot: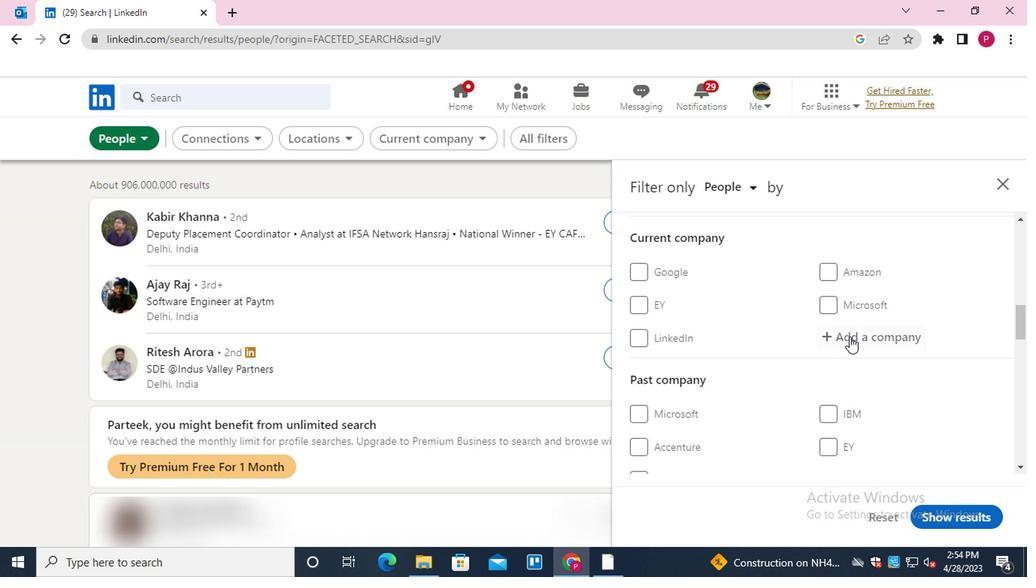
Action: Key pressed <Key.shift><Key.shift><Key.shift><Key.shift><Key.shift>MONEY<Key.down><Key.down><Key.down><Key.down><Key.down><Key.down><Key.down><Key.shift>CON<Key.up><Key.up><Key.down><Key.down><Key.enter>
Screenshot: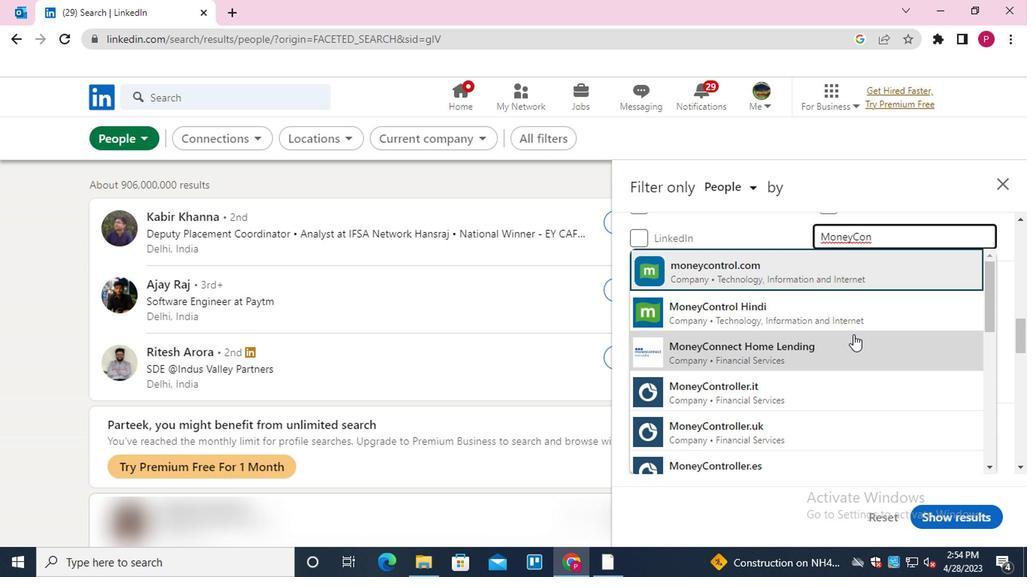 
Action: Mouse moved to (733, 386)
Screenshot: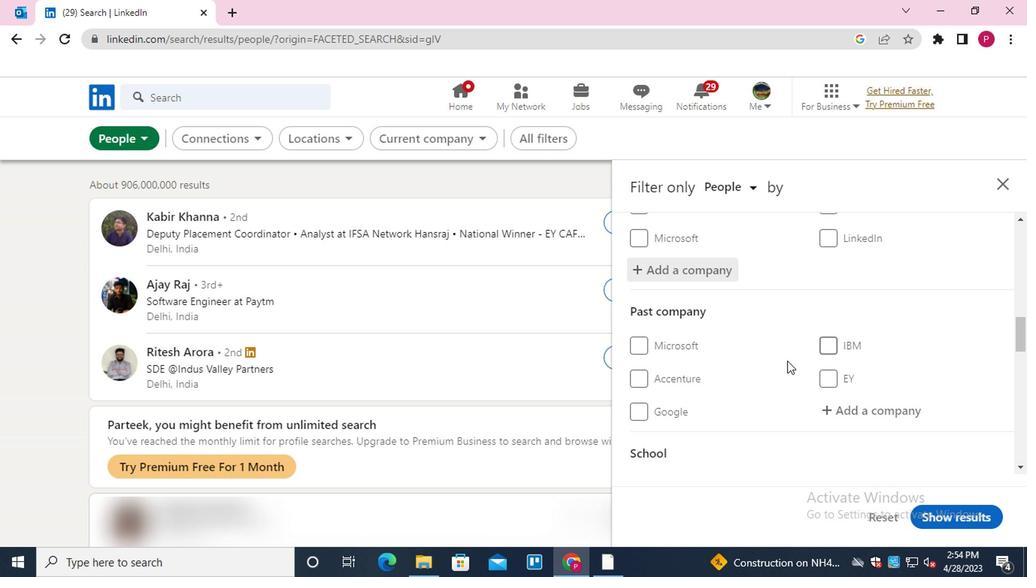
Action: Mouse scrolled (733, 385) with delta (0, 0)
Screenshot: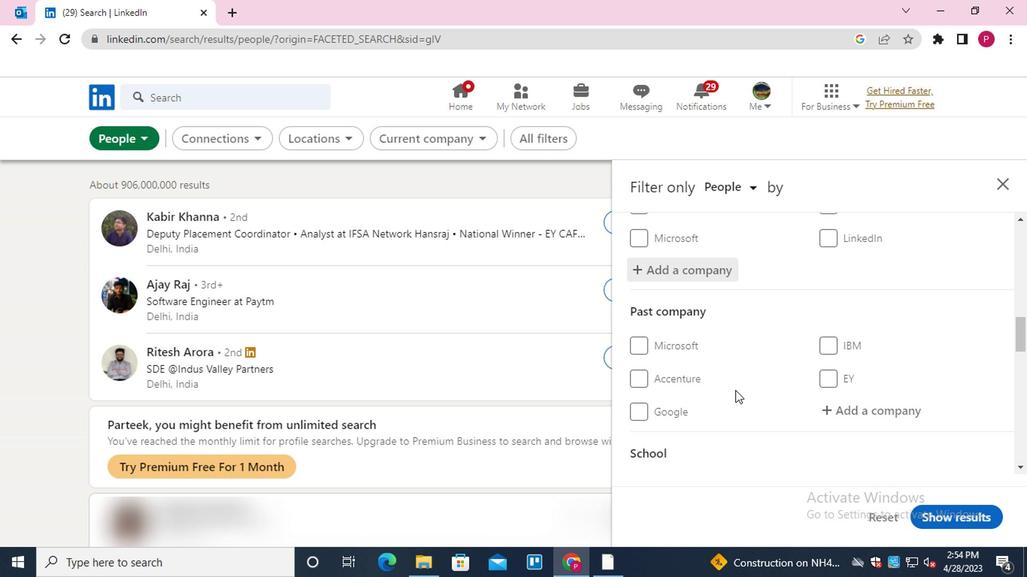 
Action: Mouse scrolled (733, 385) with delta (0, 0)
Screenshot: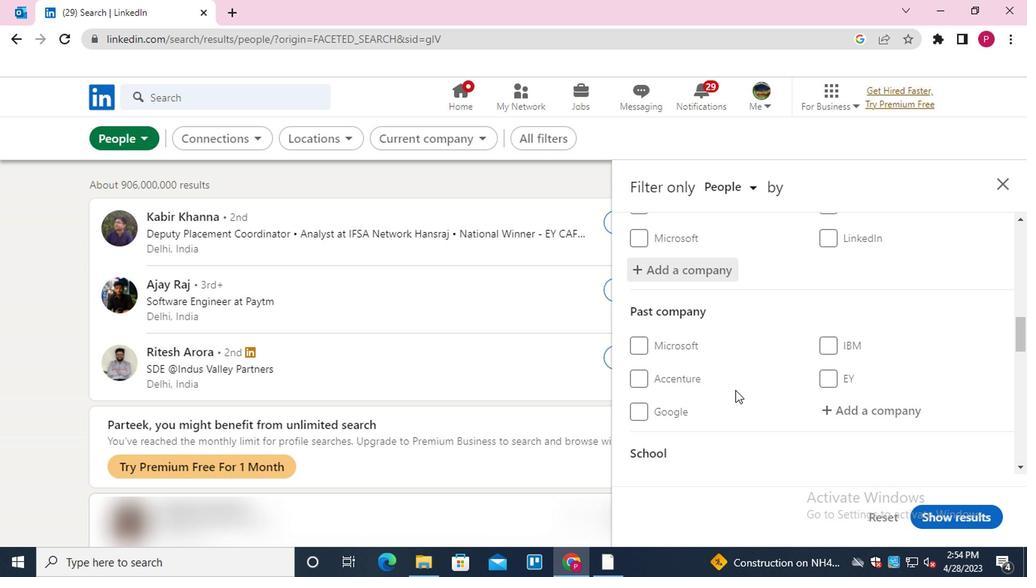 
Action: Mouse scrolled (733, 385) with delta (0, 0)
Screenshot: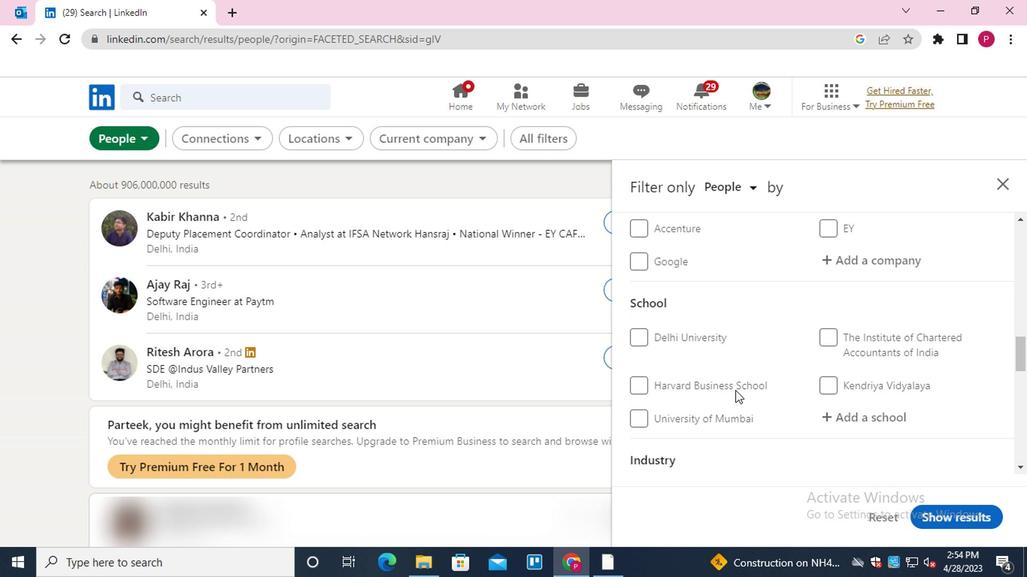
Action: Mouse scrolled (733, 385) with delta (0, 0)
Screenshot: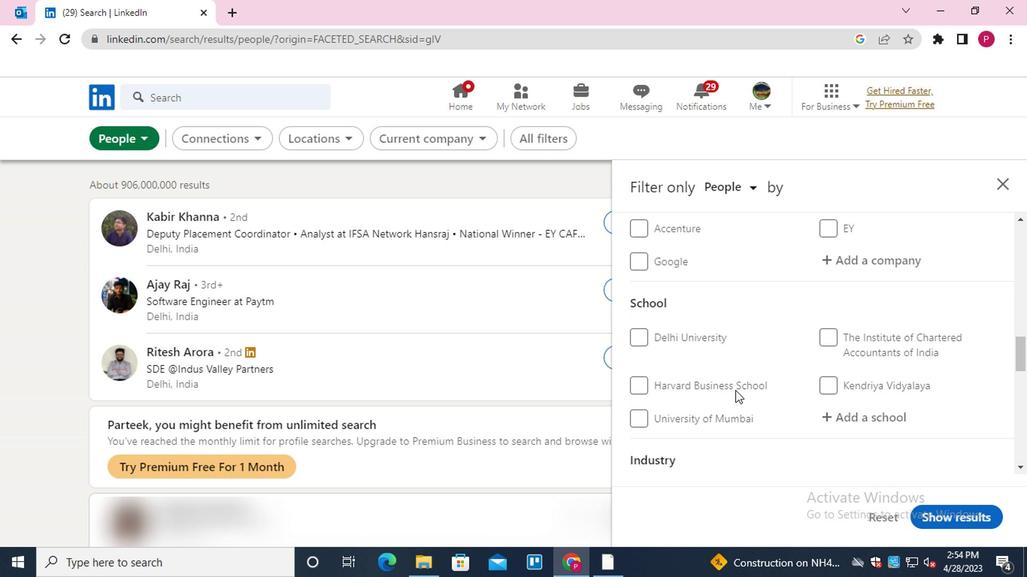
Action: Mouse moved to (867, 283)
Screenshot: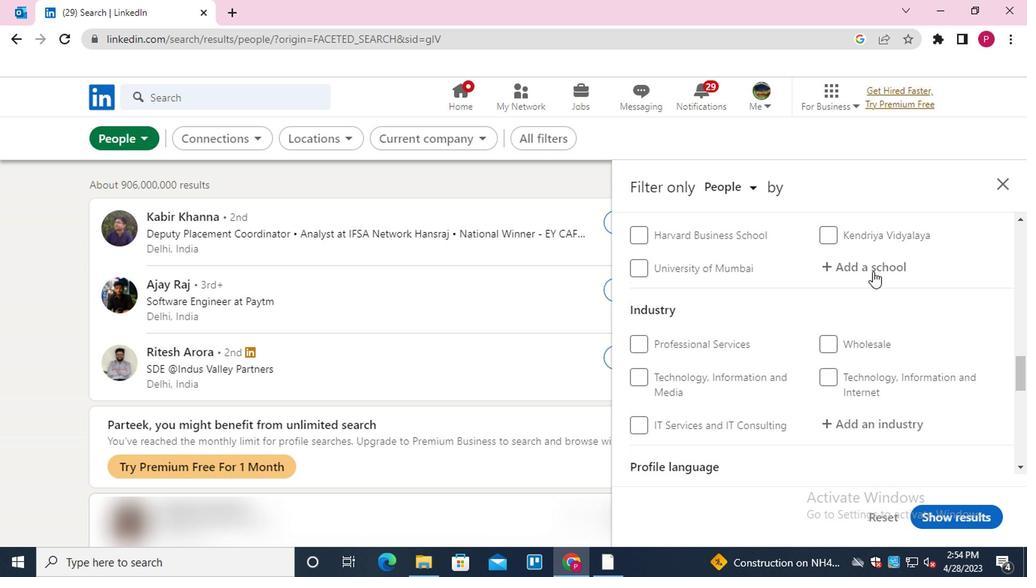 
Action: Mouse pressed left at (867, 283)
Screenshot: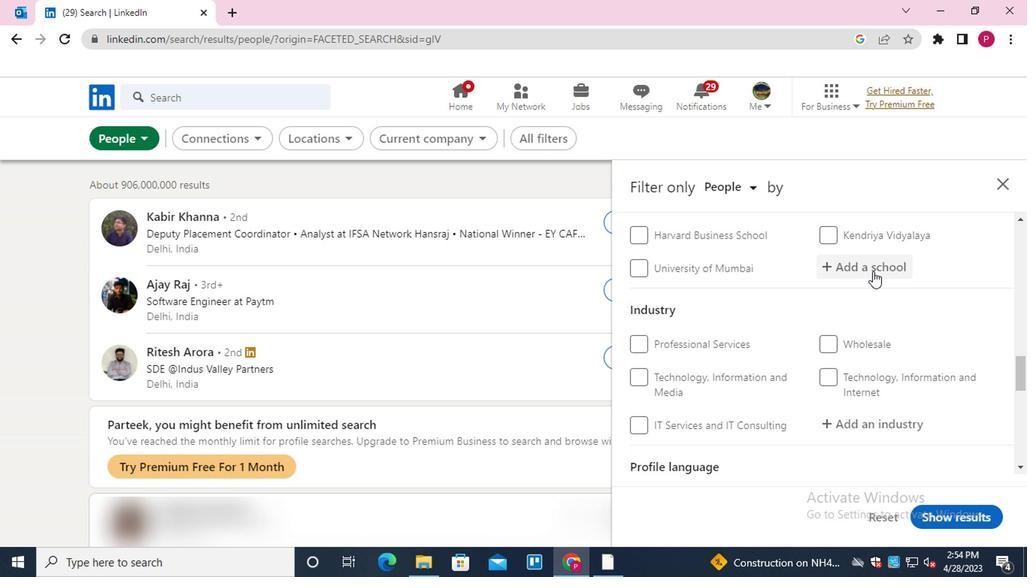
Action: Key pressed <Key.shift><Key.shift><Key.shift><Key.shift><Key.shift><Key.shift>ORISSA<Key.space><Key.shift>UNIVERSITY<Key.down><Key.enter>
Screenshot: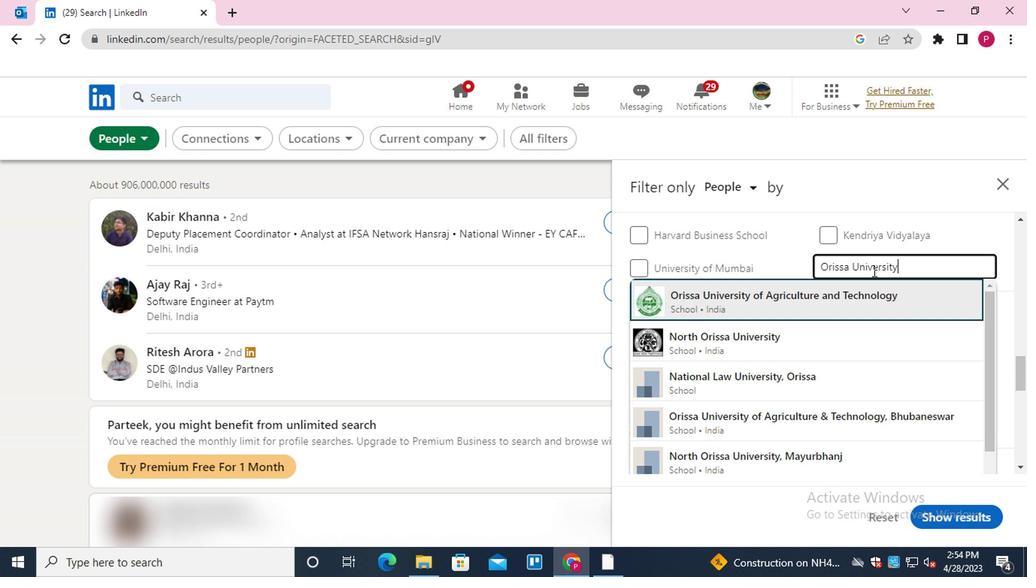 
Action: Mouse moved to (813, 315)
Screenshot: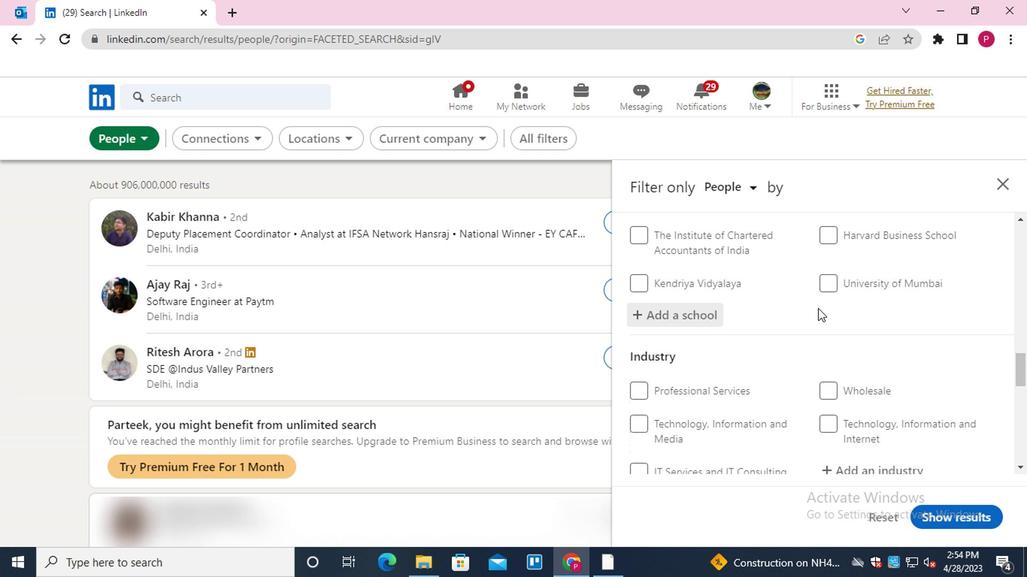 
Action: Mouse scrolled (813, 314) with delta (0, -1)
Screenshot: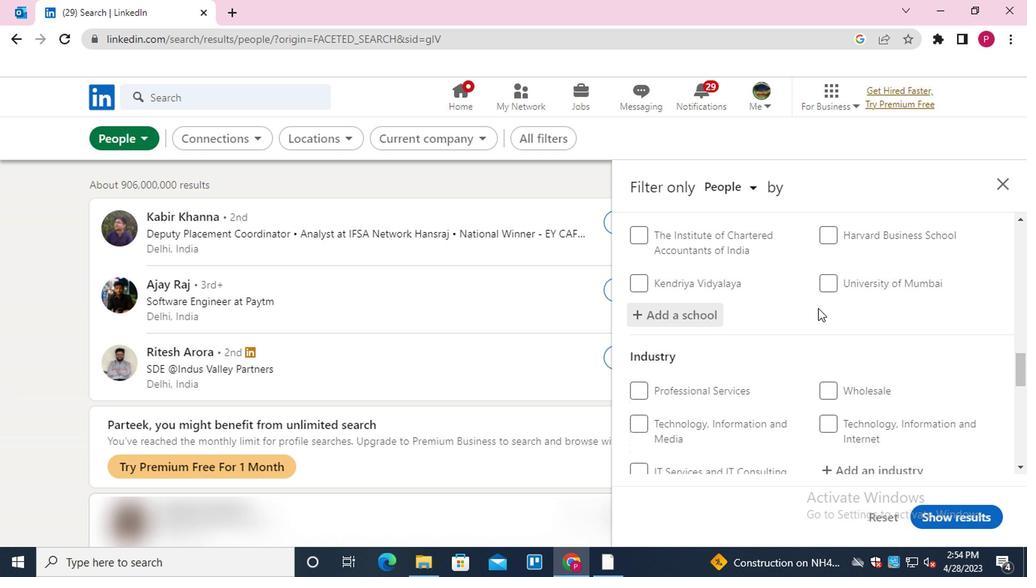 
Action: Mouse scrolled (813, 314) with delta (0, -1)
Screenshot: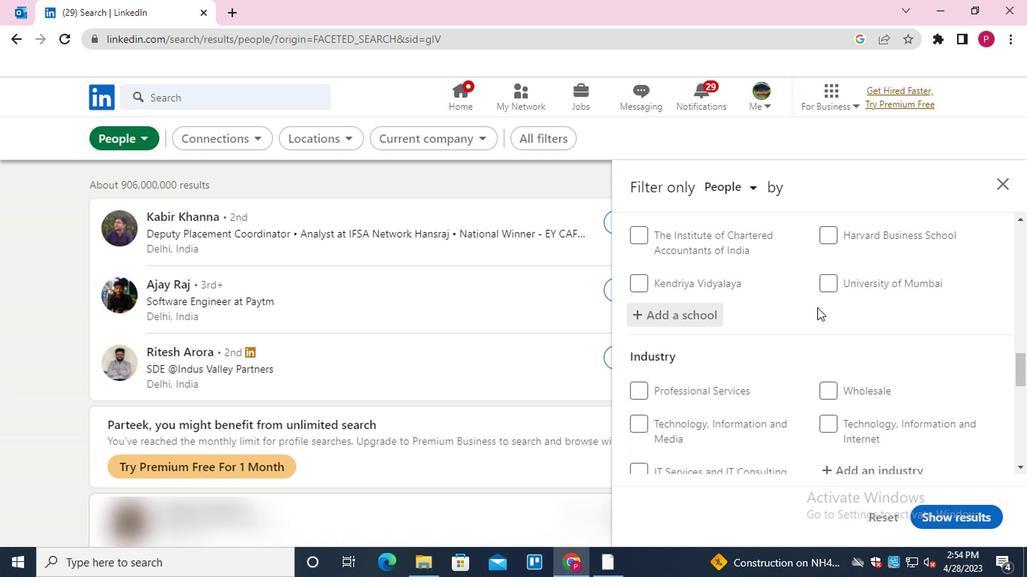 
Action: Mouse scrolled (813, 314) with delta (0, -1)
Screenshot: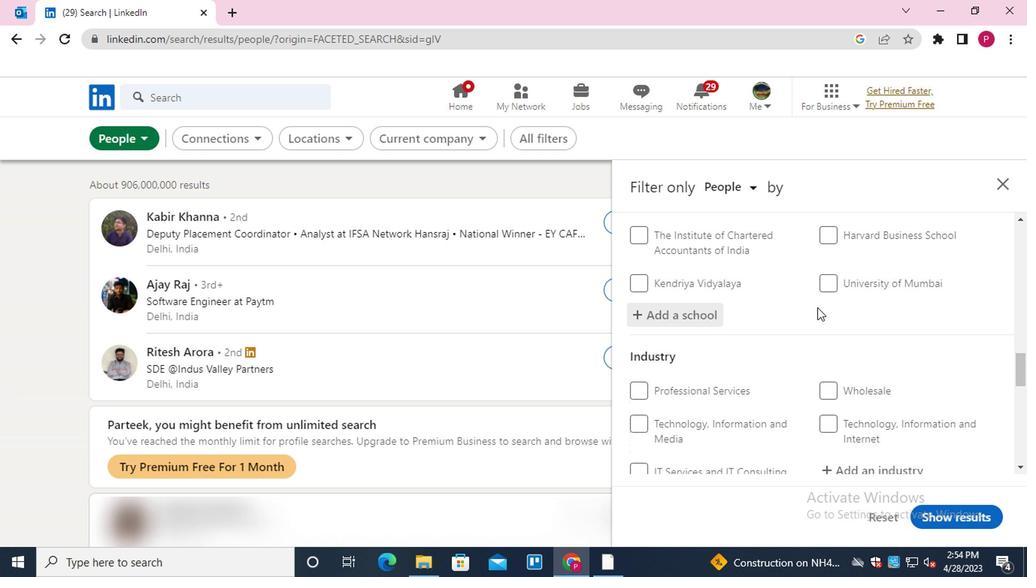 
Action: Mouse moved to (871, 261)
Screenshot: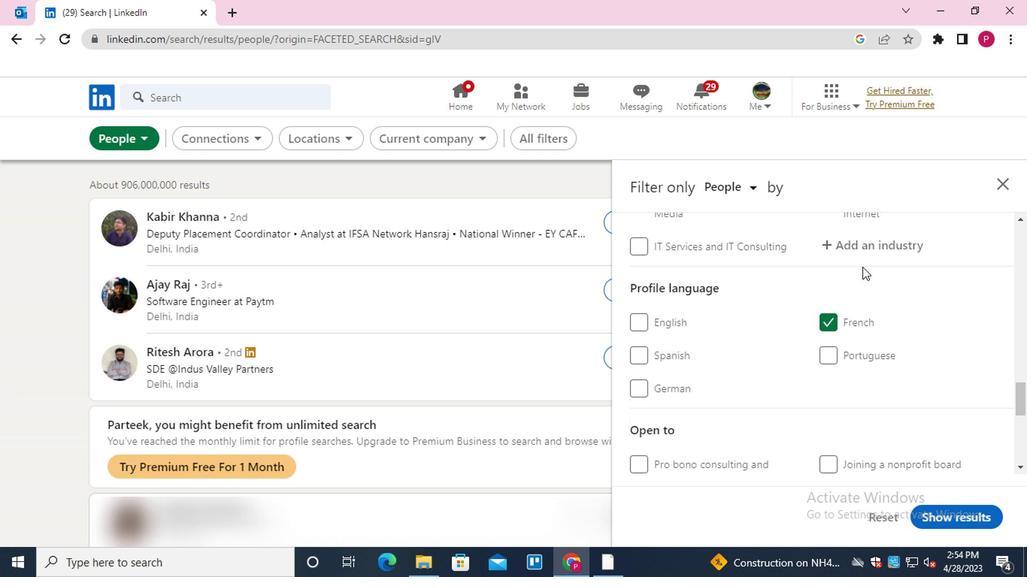 
Action: Mouse pressed left at (871, 261)
Screenshot: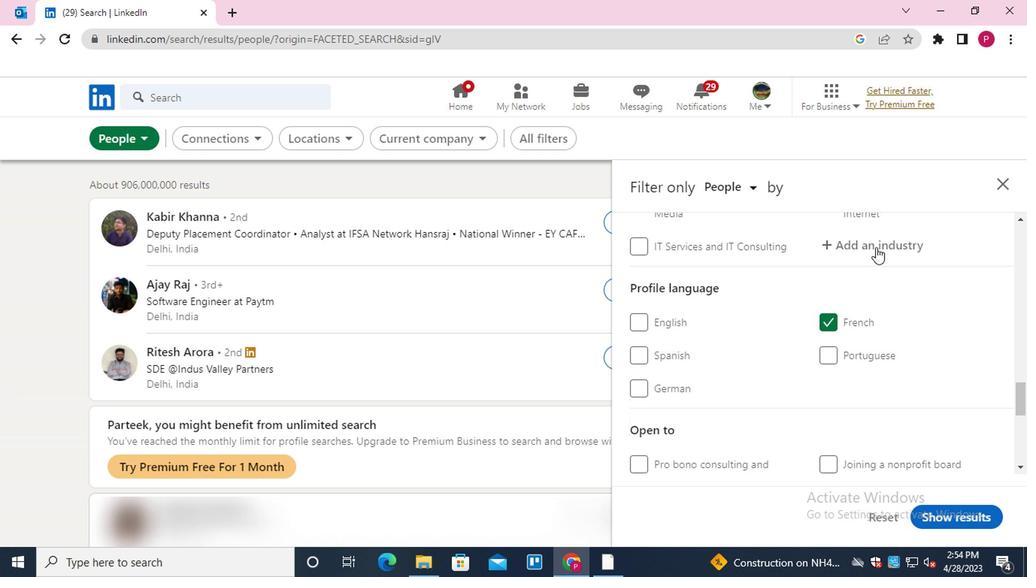 
Action: Key pressed <Key.shift>UTILI<Key.down><Key.enter>
Screenshot: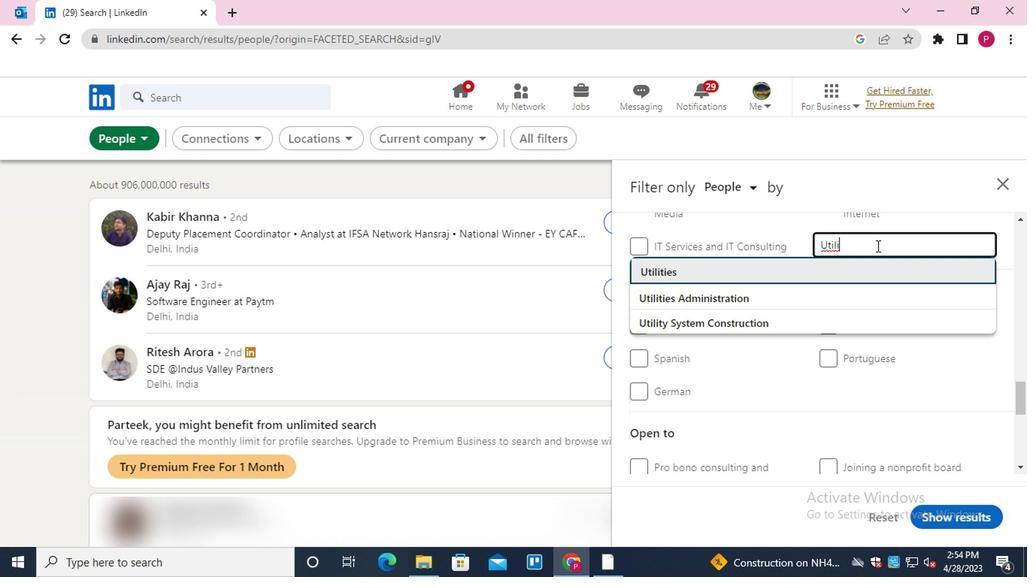 
Action: Mouse moved to (840, 286)
Screenshot: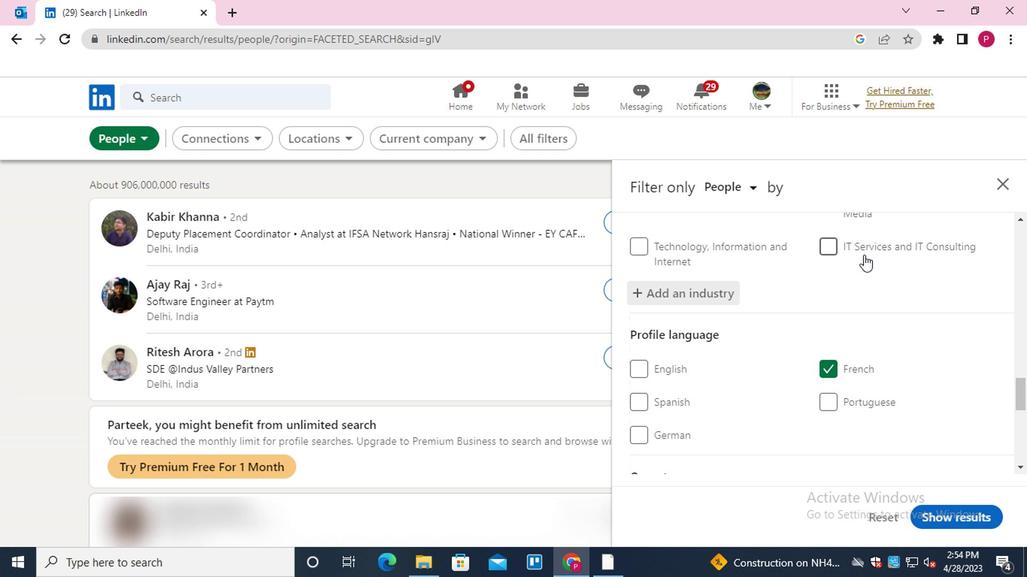 
Action: Mouse scrolled (840, 286) with delta (0, 0)
Screenshot: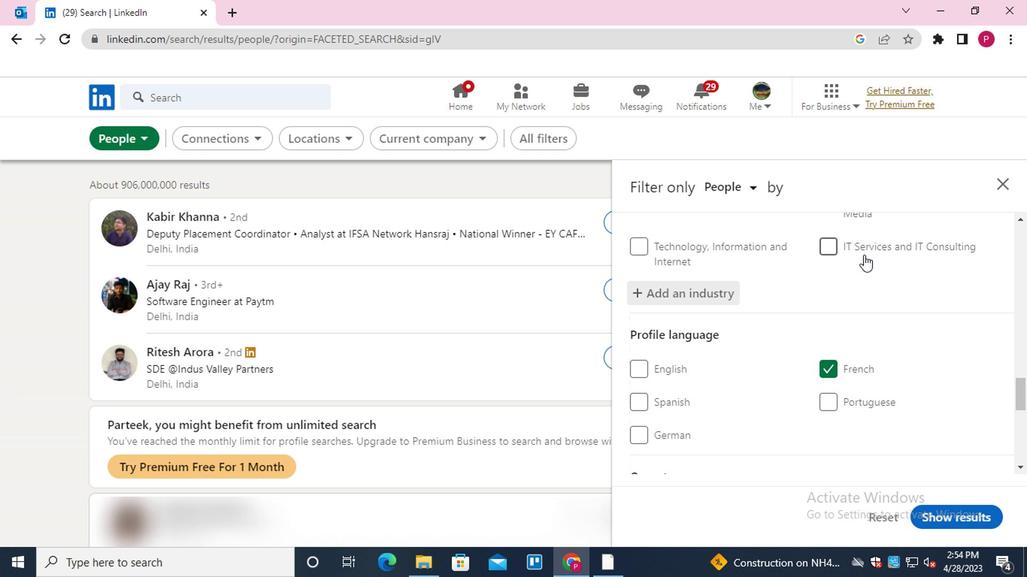 
Action: Mouse moved to (839, 288)
Screenshot: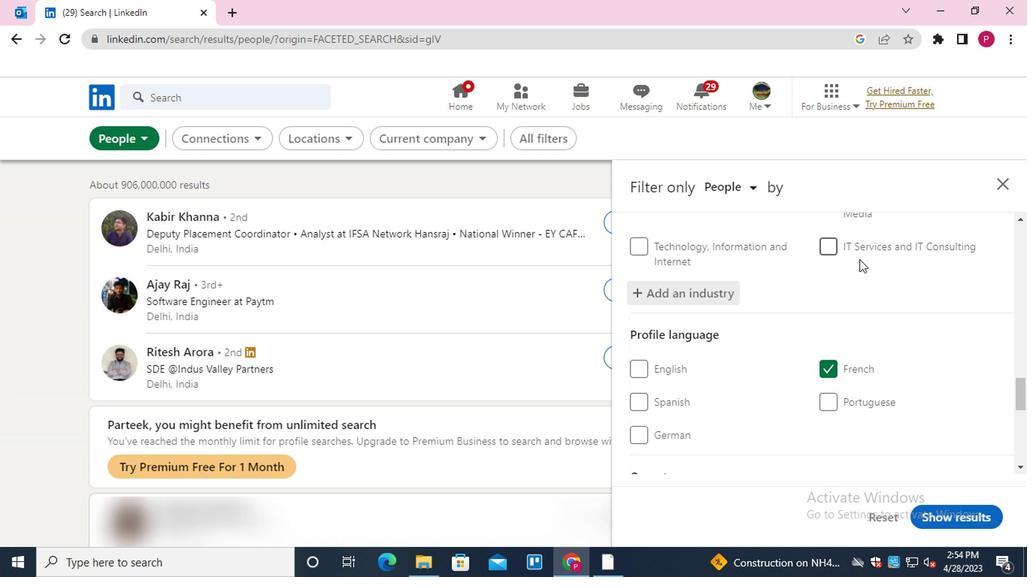 
Action: Mouse scrolled (839, 288) with delta (0, 0)
Screenshot: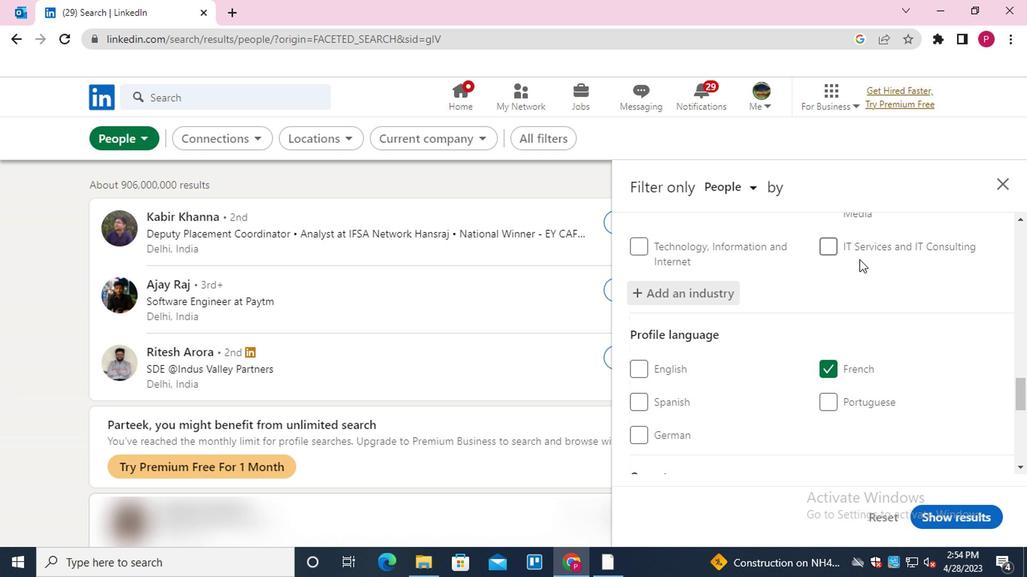 
Action: Mouse moved to (834, 294)
Screenshot: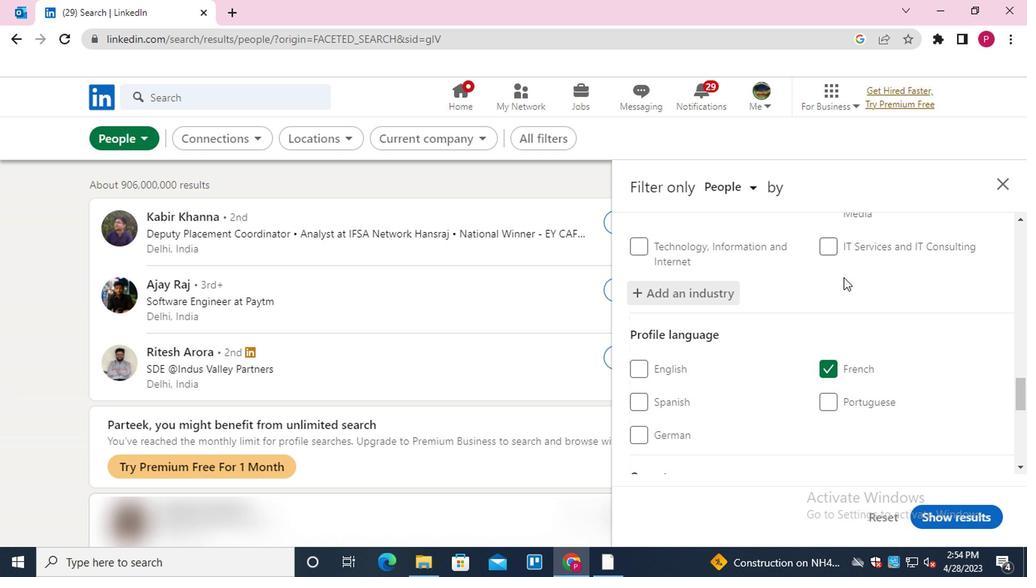 
Action: Mouse scrolled (834, 293) with delta (0, -1)
Screenshot: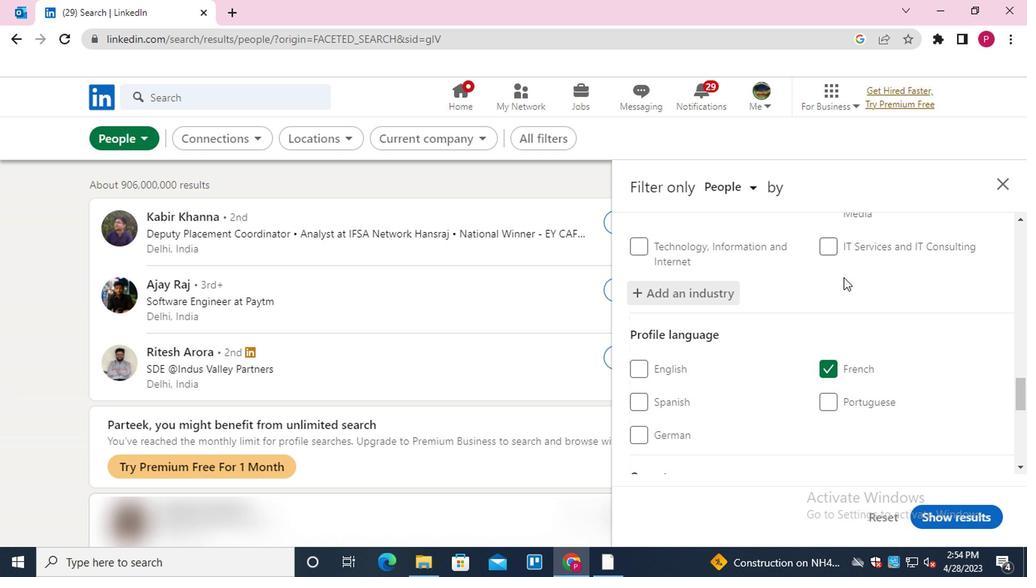 
Action: Mouse moved to (858, 370)
Screenshot: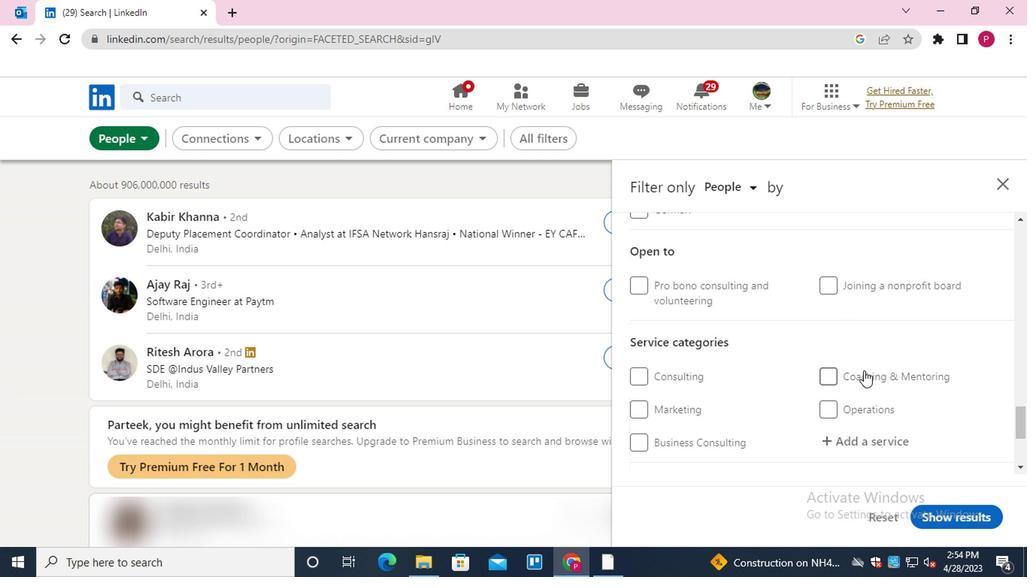 
Action: Mouse scrolled (858, 370) with delta (0, 0)
Screenshot: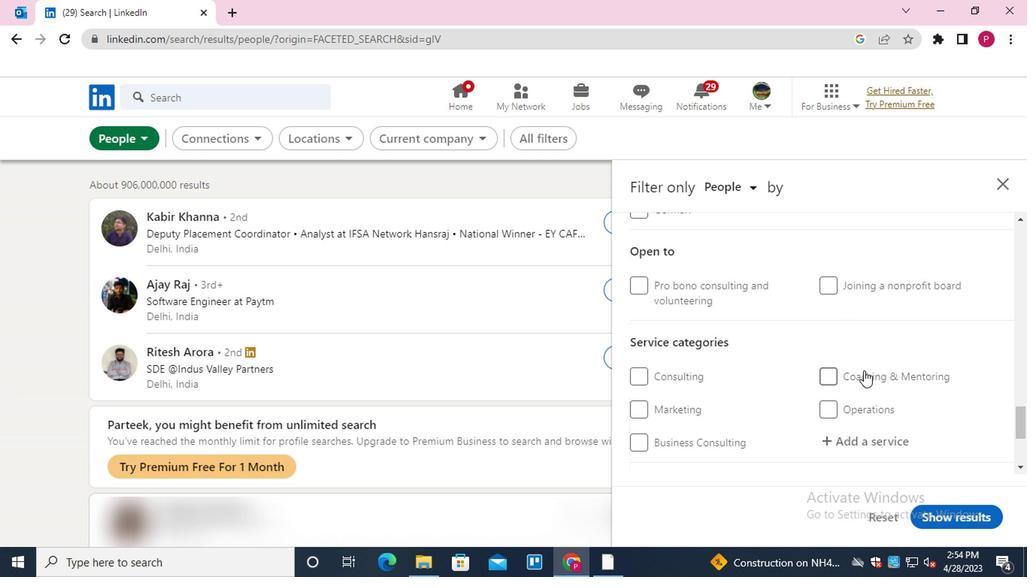 
Action: Mouse scrolled (858, 370) with delta (0, 0)
Screenshot: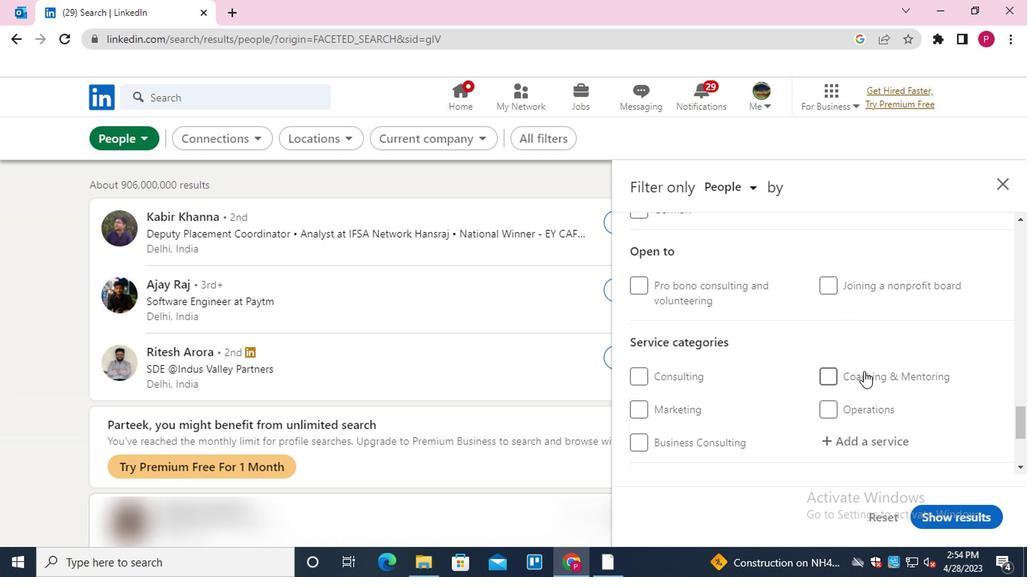 
Action: Mouse moved to (862, 300)
Screenshot: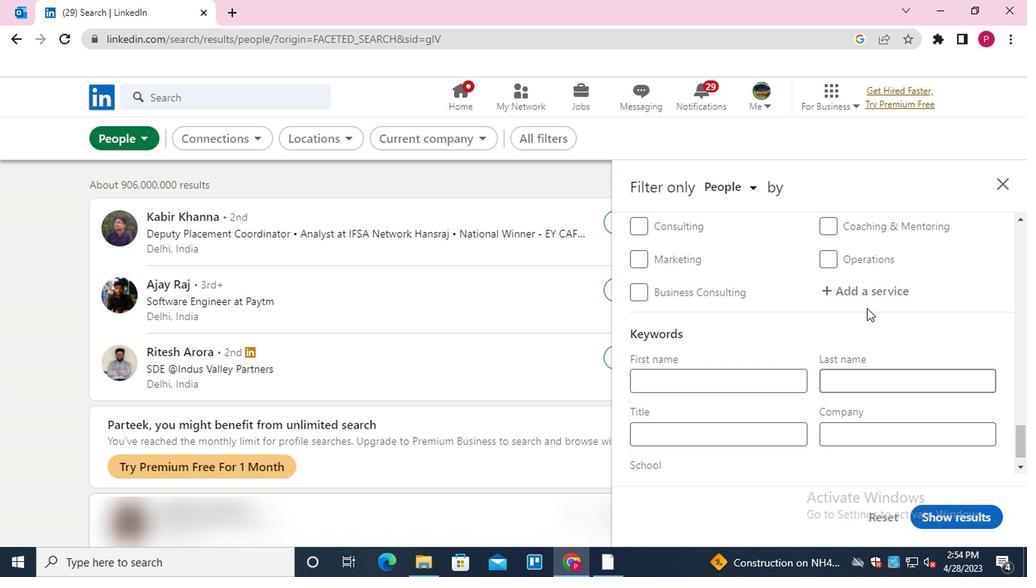 
Action: Mouse pressed left at (862, 300)
Screenshot: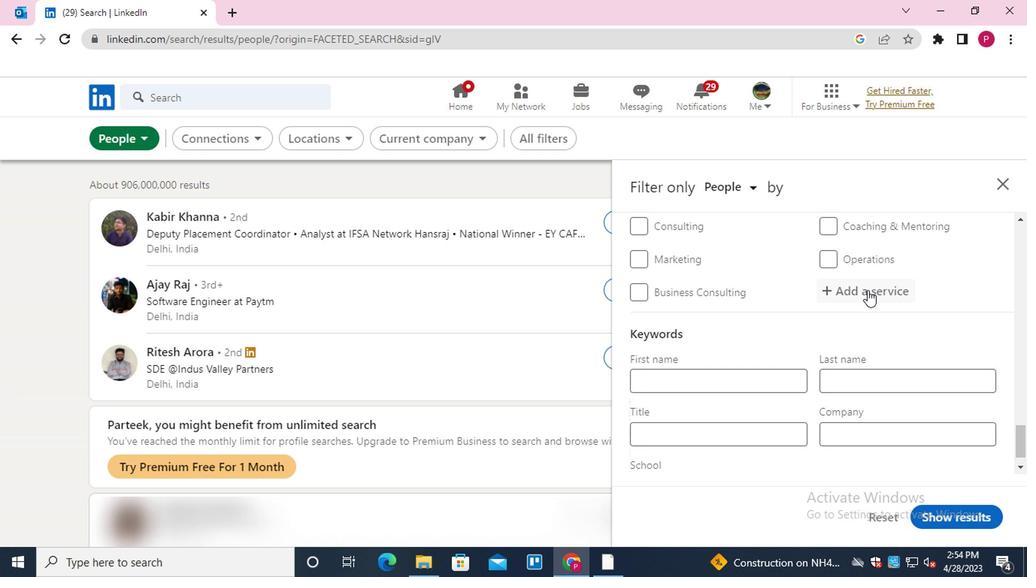 
Action: Key pressed <Key.shift>TYPING<Key.down><Key.down><Key.enter>
Screenshot: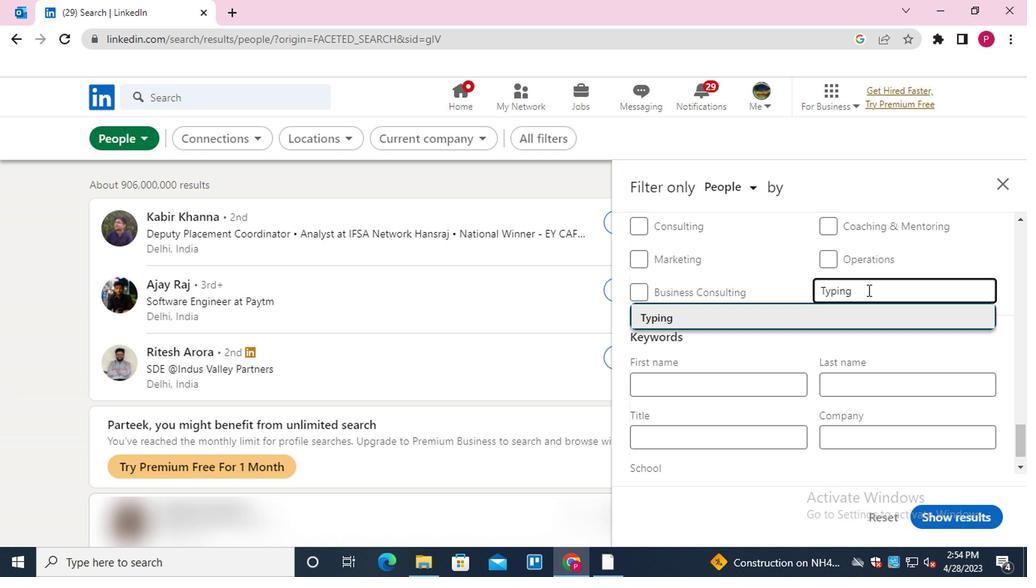 
Action: Mouse moved to (827, 352)
Screenshot: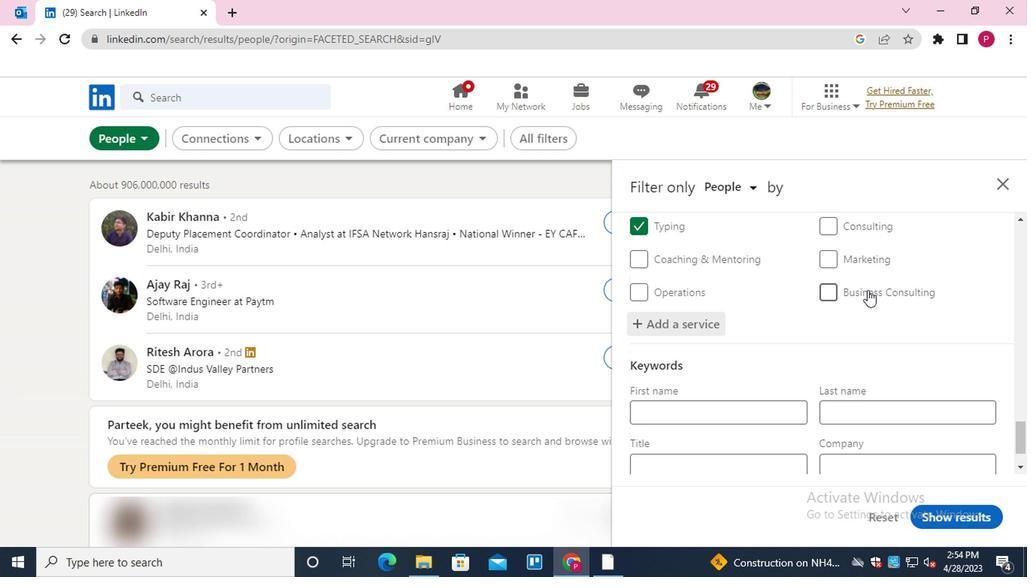 
Action: Mouse scrolled (827, 352) with delta (0, 0)
Screenshot: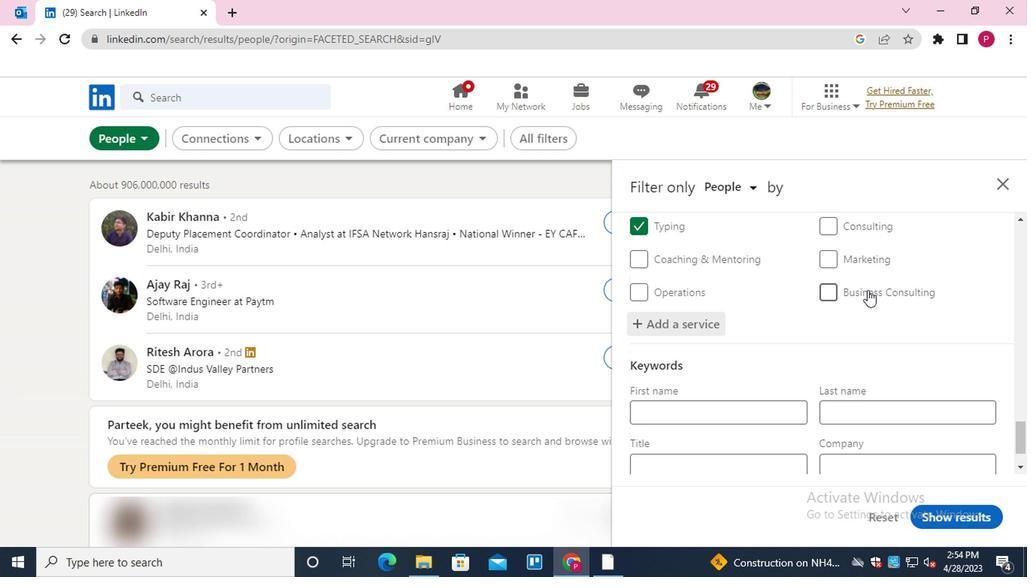 
Action: Mouse moved to (825, 356)
Screenshot: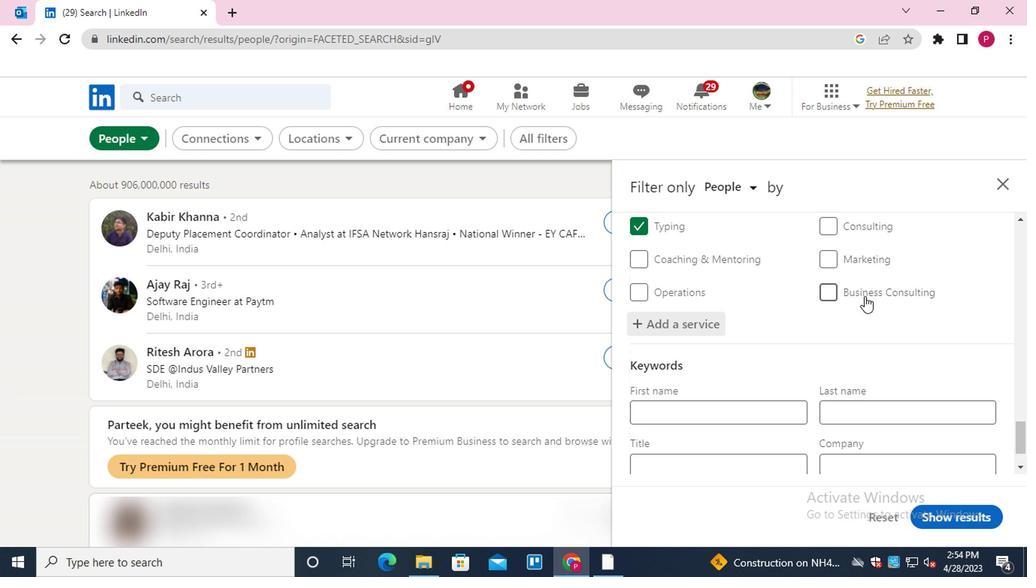 
Action: Mouse scrolled (825, 355) with delta (0, 0)
Screenshot: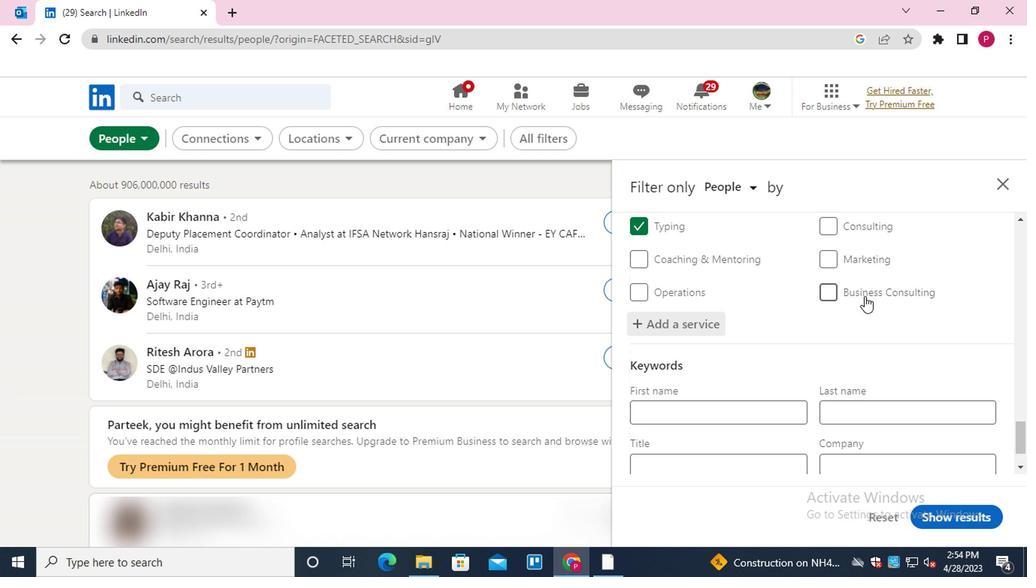 
Action: Mouse moved to (820, 363)
Screenshot: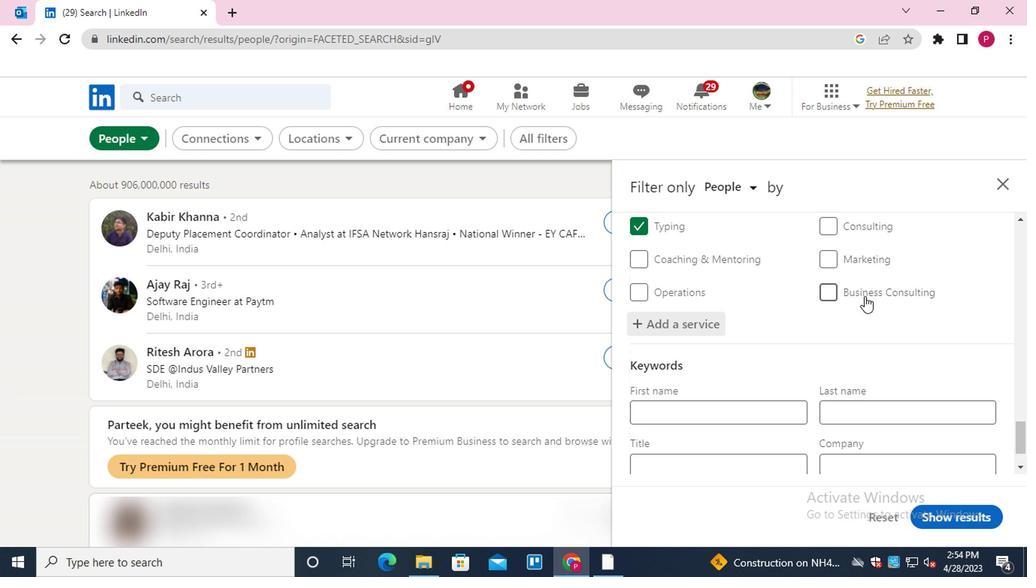 
Action: Mouse scrolled (820, 363) with delta (0, 0)
Screenshot: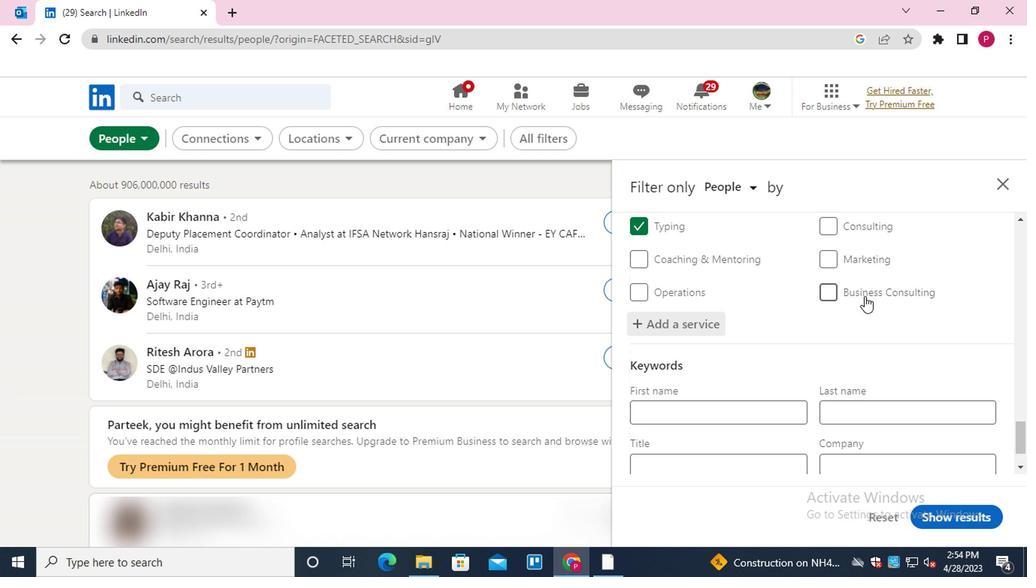 
Action: Mouse moved to (812, 367)
Screenshot: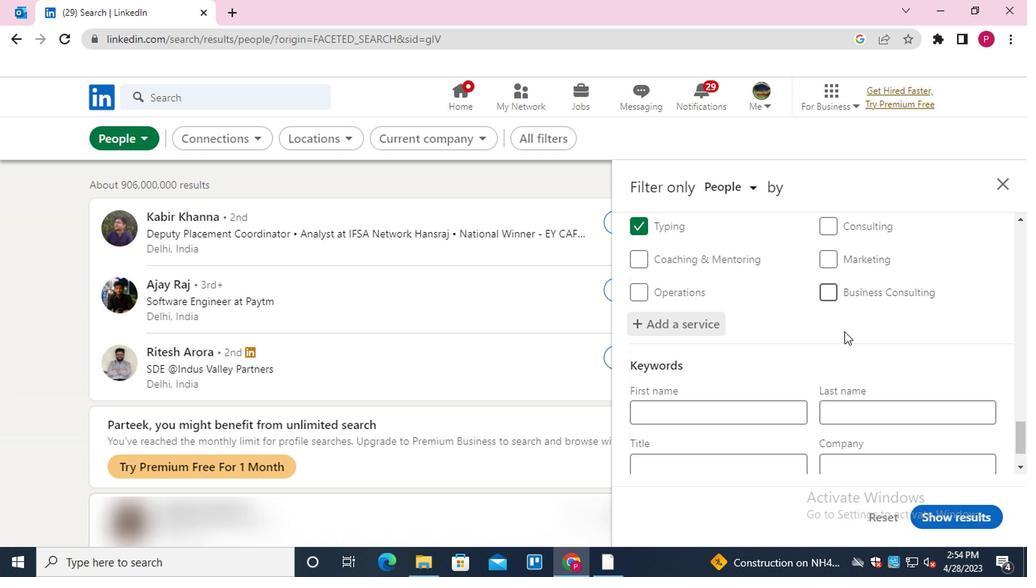
Action: Mouse scrolled (812, 367) with delta (0, 0)
Screenshot: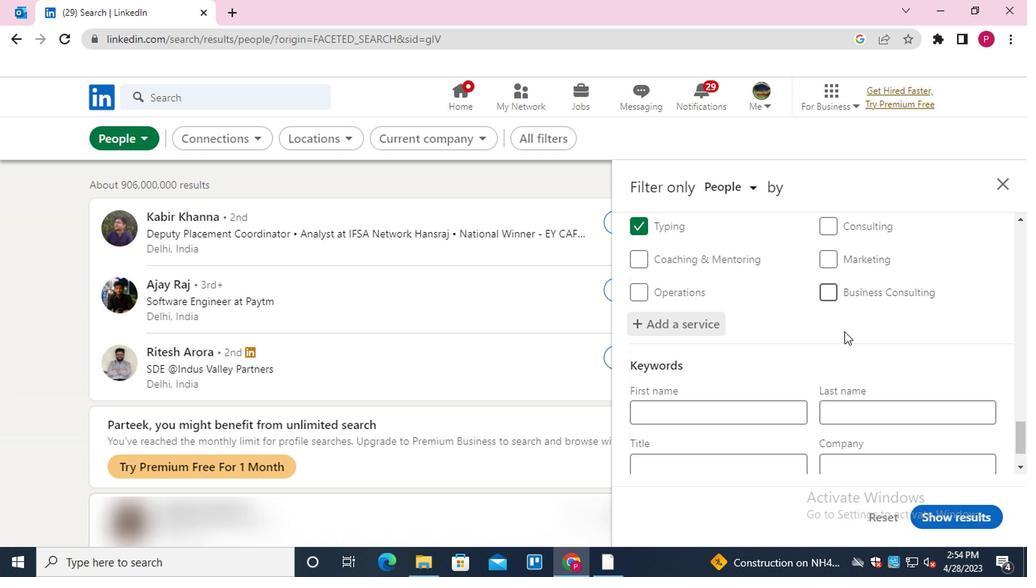 
Action: Mouse moved to (786, 367)
Screenshot: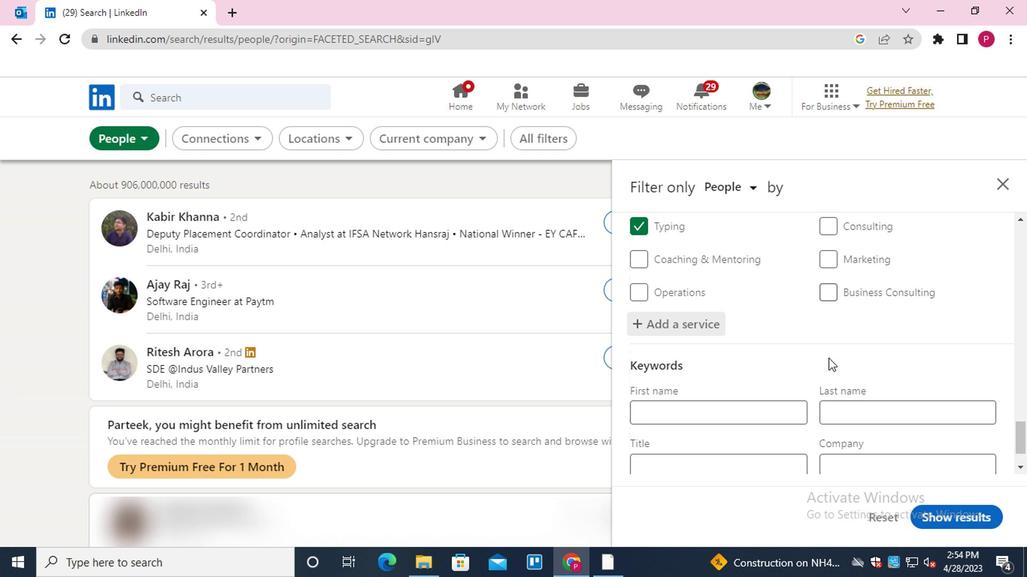 
Action: Mouse scrolled (786, 367) with delta (0, 0)
Screenshot: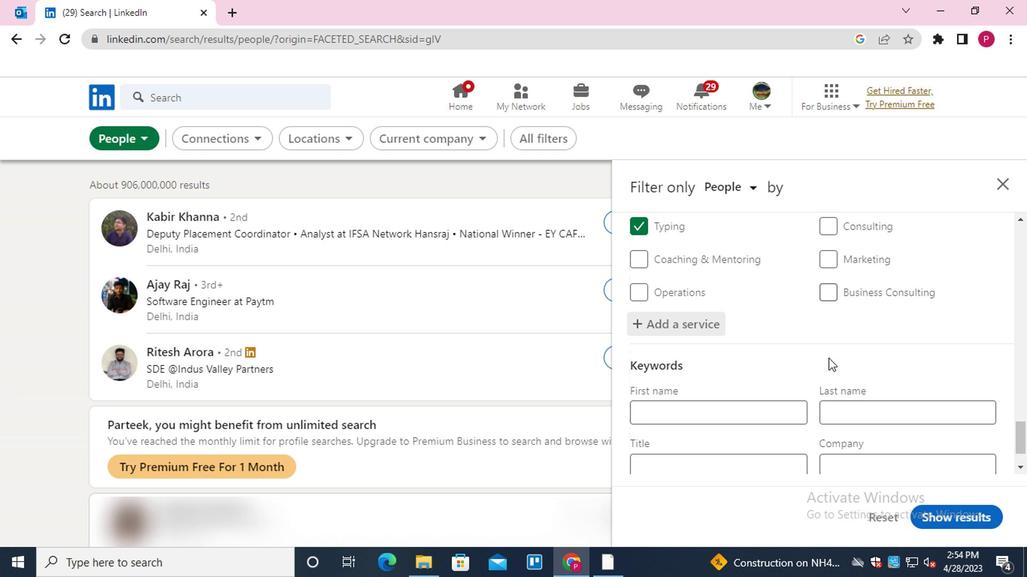 
Action: Mouse moved to (729, 390)
Screenshot: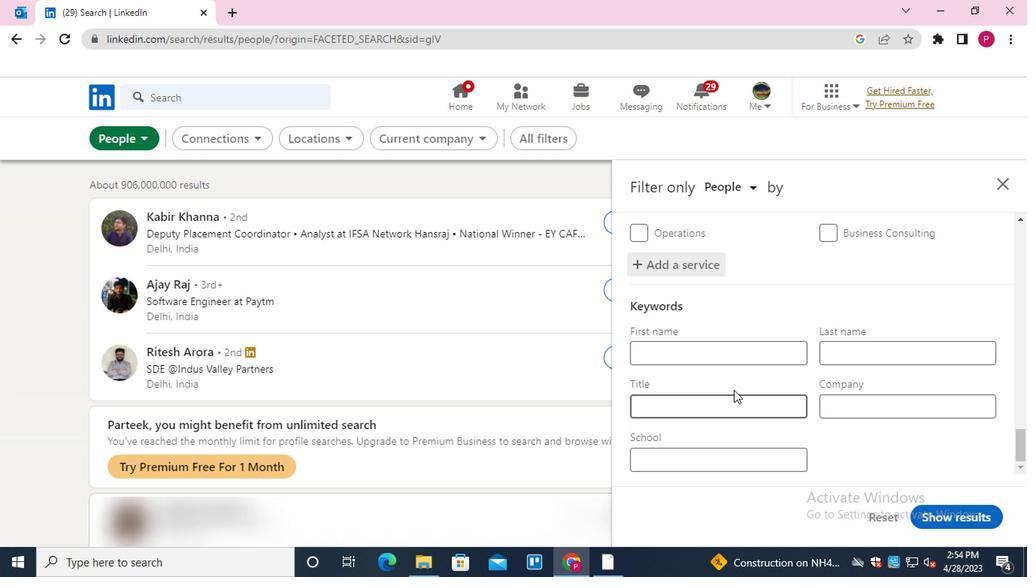 
Action: Mouse pressed left at (729, 390)
Screenshot: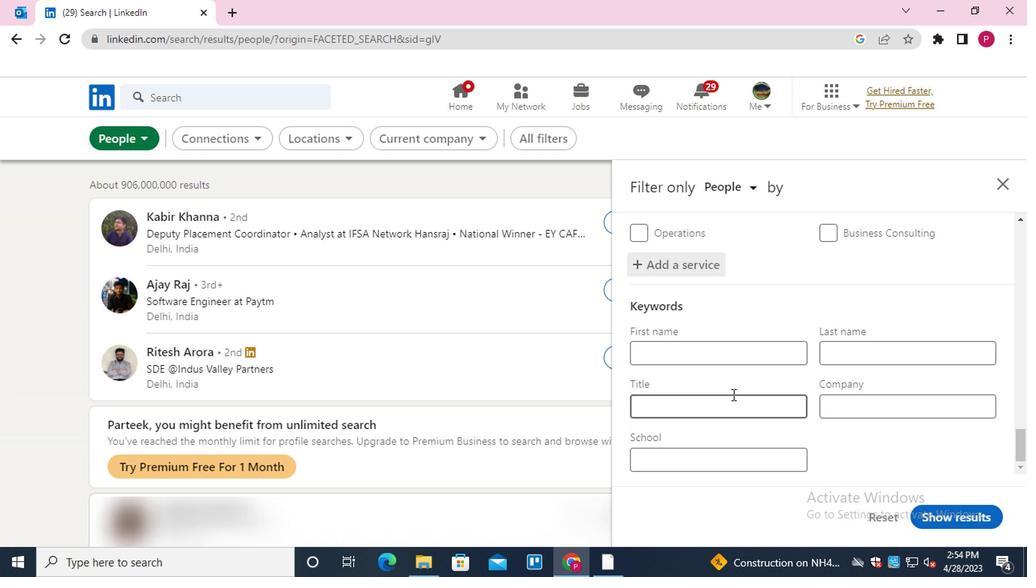 
Action: Key pressed <Key.shift><Key.shift><Key.shift>FAST<Key.space><Key.shift>FOOD<Key.space><Key.shift>WORKER
Screenshot: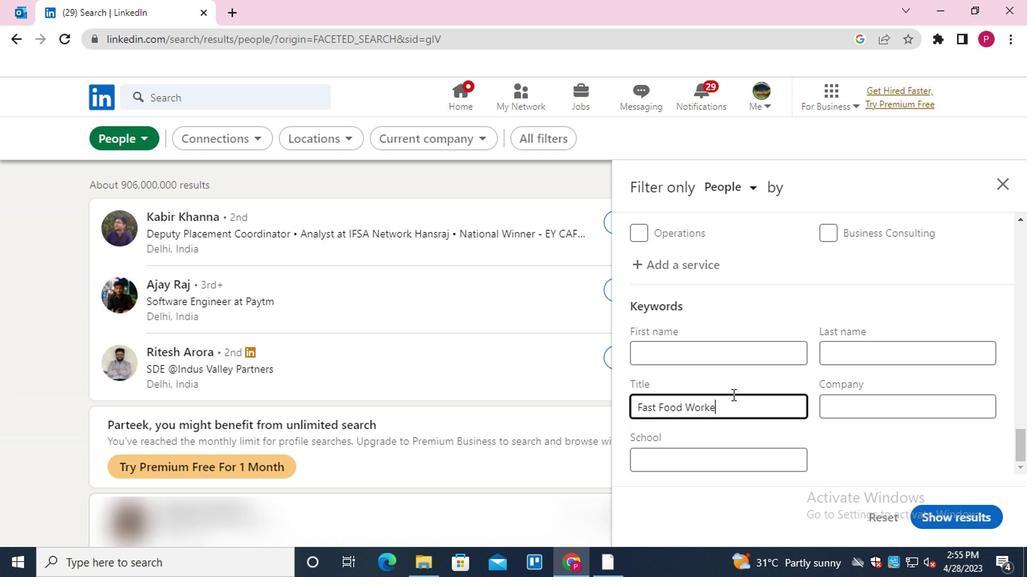 
Action: Mouse moved to (926, 492)
Screenshot: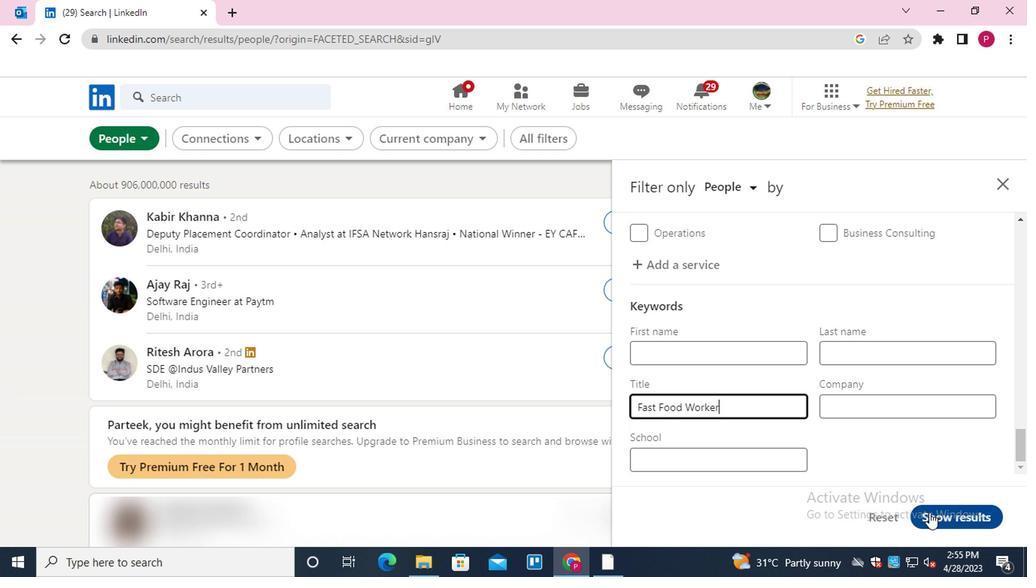 
Action: Mouse pressed left at (926, 492)
Screenshot: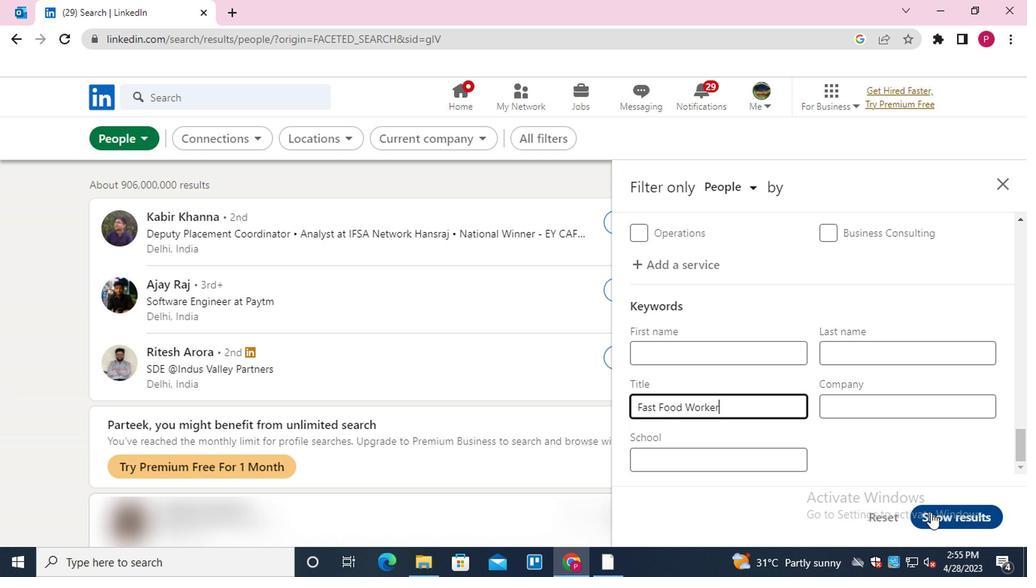 
Action: Mouse moved to (387, 292)
Screenshot: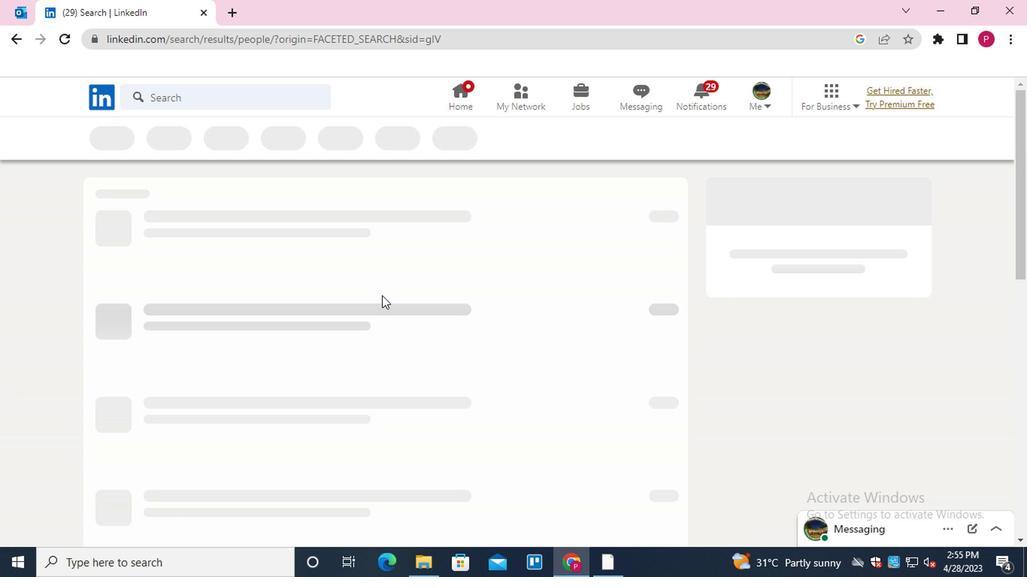 
